 Task: Look for space in Fayetteville, United States from 10th July, 2023 to 15th July, 2023 for 7 adults in price range Rs.10000 to Rs.15000. Place can be entire place or shared room with 4 bedrooms having 7 beds and 4 bathrooms. Property type can be house, flat, guest house. Amenities needed are: wifi, TV, free parkinig on premises, gym, breakfast. Booking option can be shelf check-in. Required host language is English.
Action: Mouse moved to (415, 105)
Screenshot: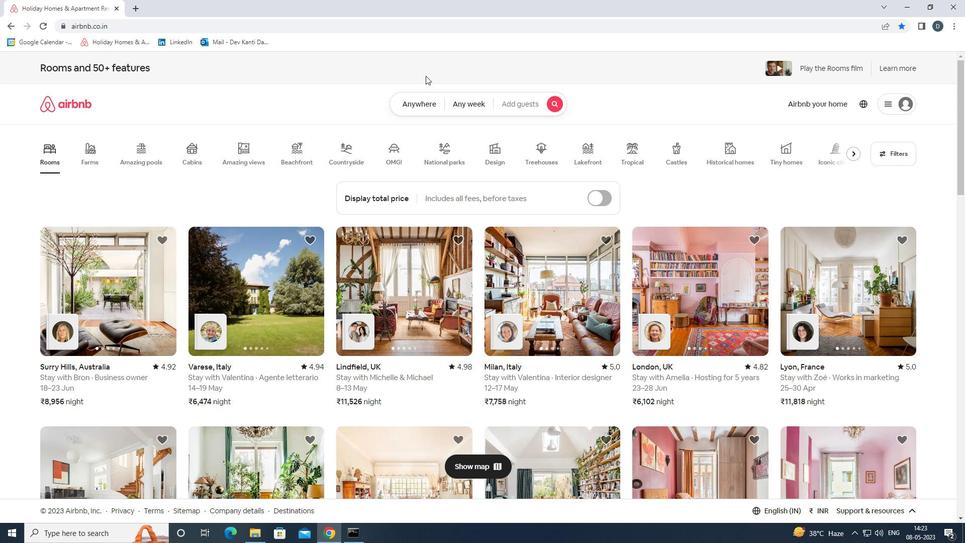 
Action: Mouse pressed left at (415, 105)
Screenshot: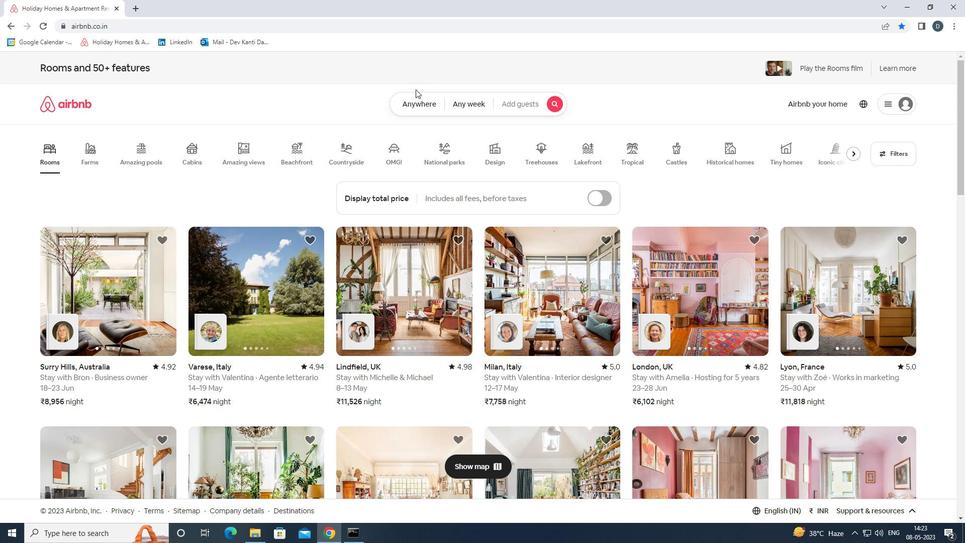 
Action: Mouse moved to (386, 150)
Screenshot: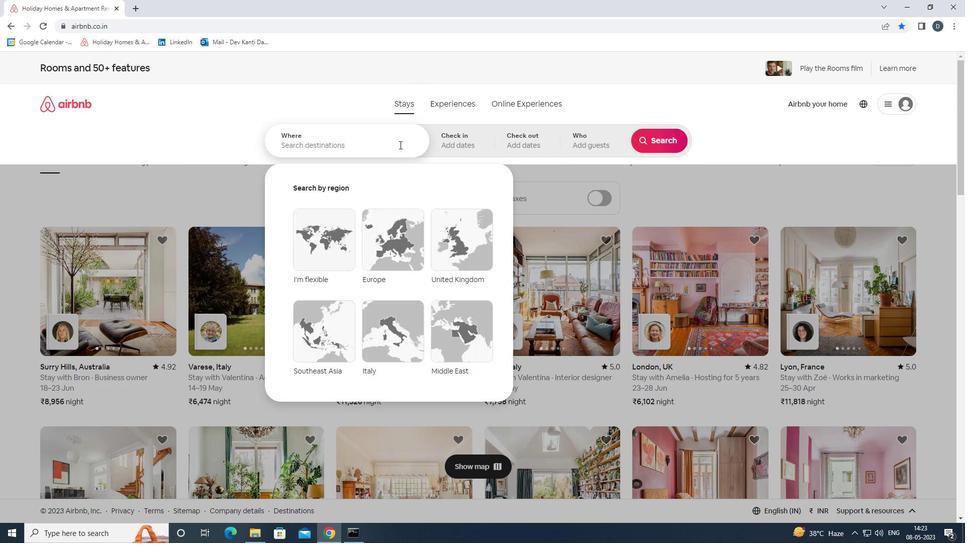
Action: Mouse pressed left at (386, 150)
Screenshot: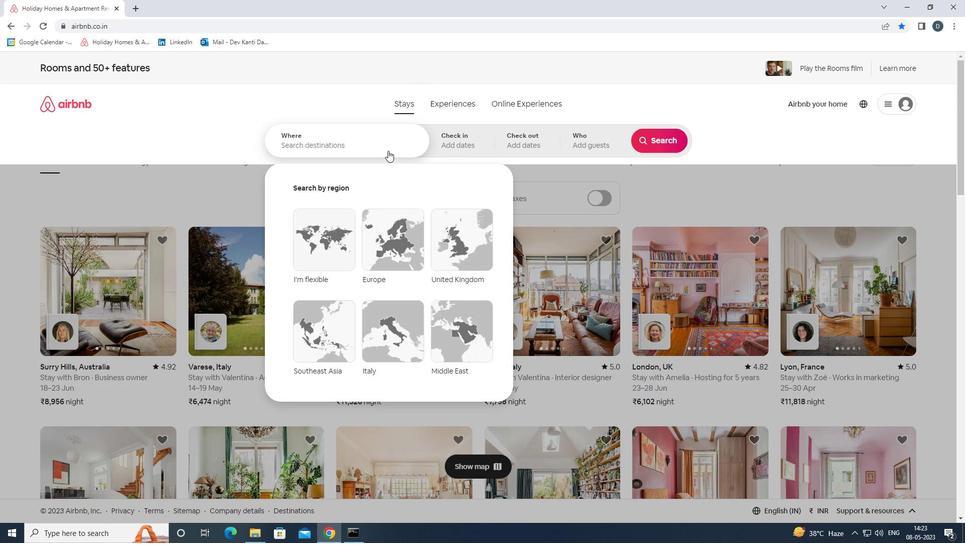 
Action: Mouse moved to (387, 144)
Screenshot: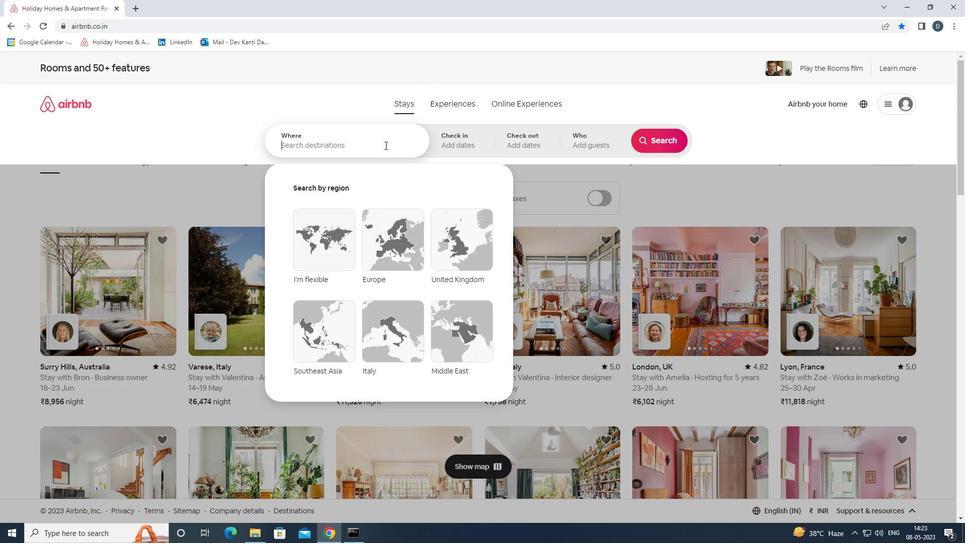 
Action: Key pressed <Key.shift><Key.shift><Key.shift><Key.shift>FAYETTEVILLE,<Key.shift>UNITED<Key.space><Key.shift>STATES<Key.enter>
Screenshot: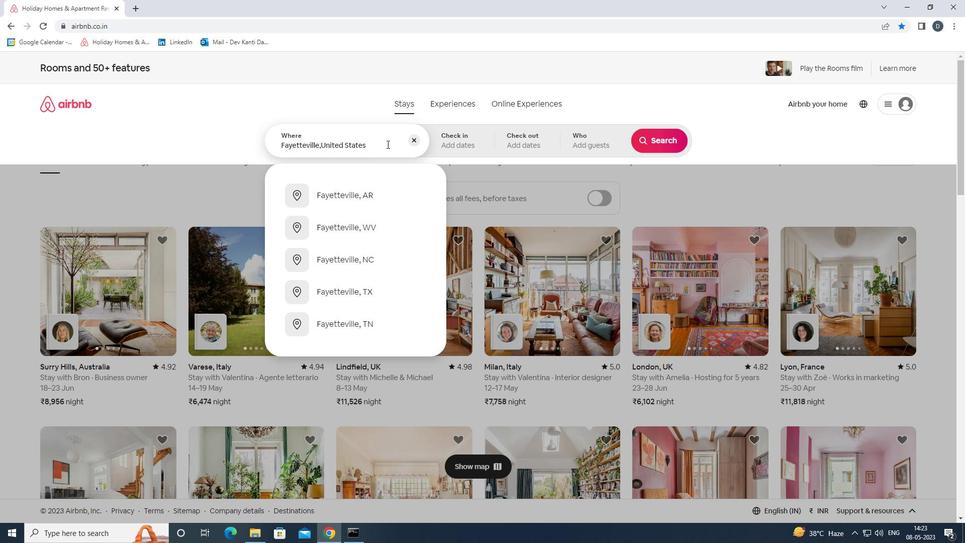 
Action: Mouse moved to (660, 220)
Screenshot: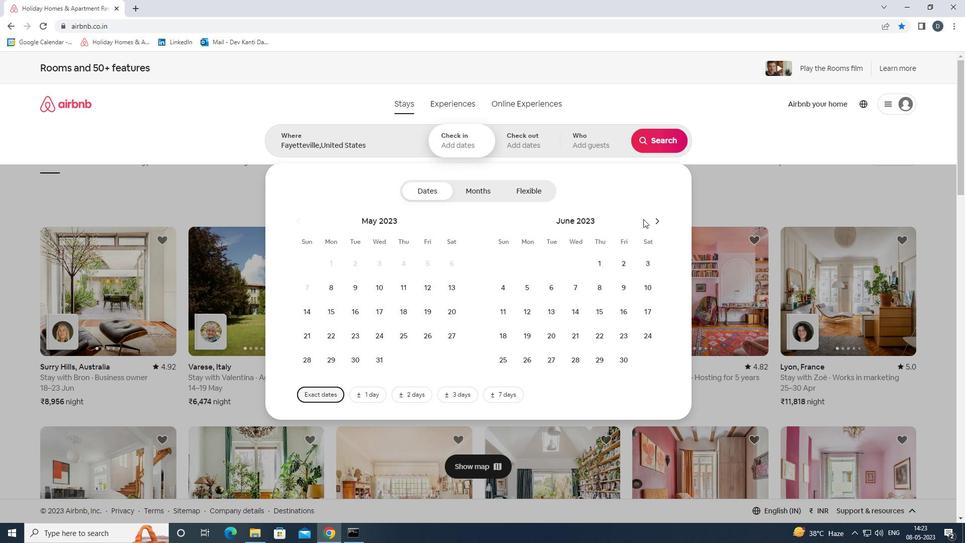
Action: Mouse pressed left at (660, 220)
Screenshot: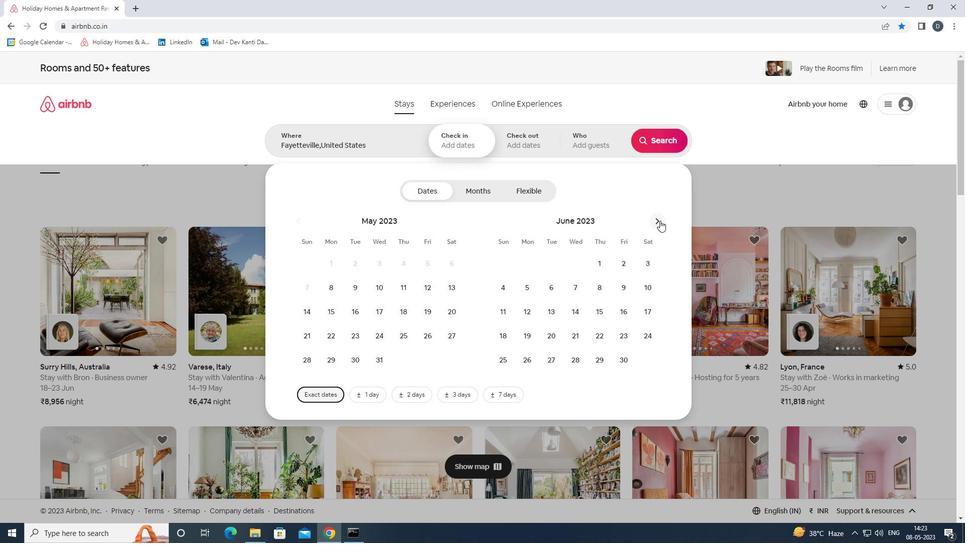 
Action: Mouse moved to (529, 313)
Screenshot: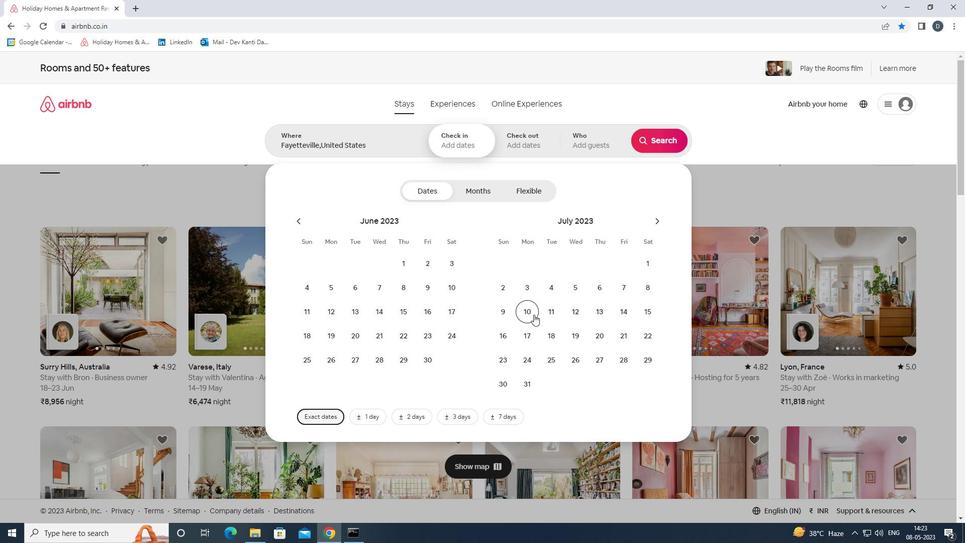 
Action: Mouse pressed left at (529, 313)
Screenshot: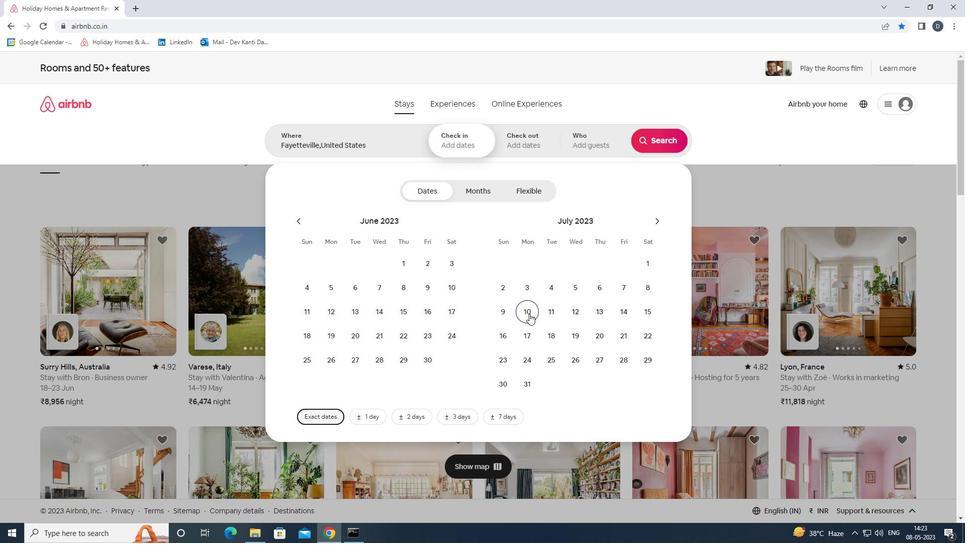 
Action: Mouse moved to (650, 308)
Screenshot: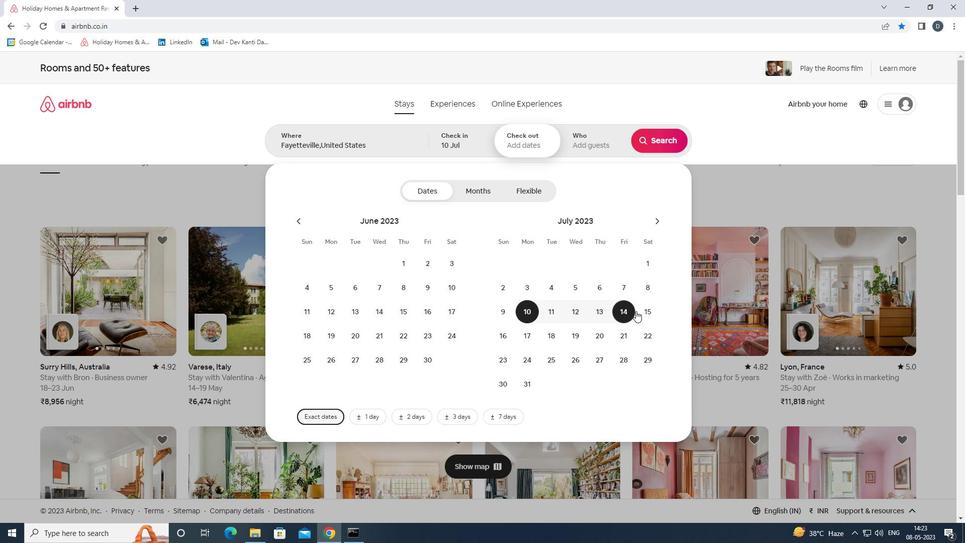 
Action: Mouse pressed left at (650, 308)
Screenshot: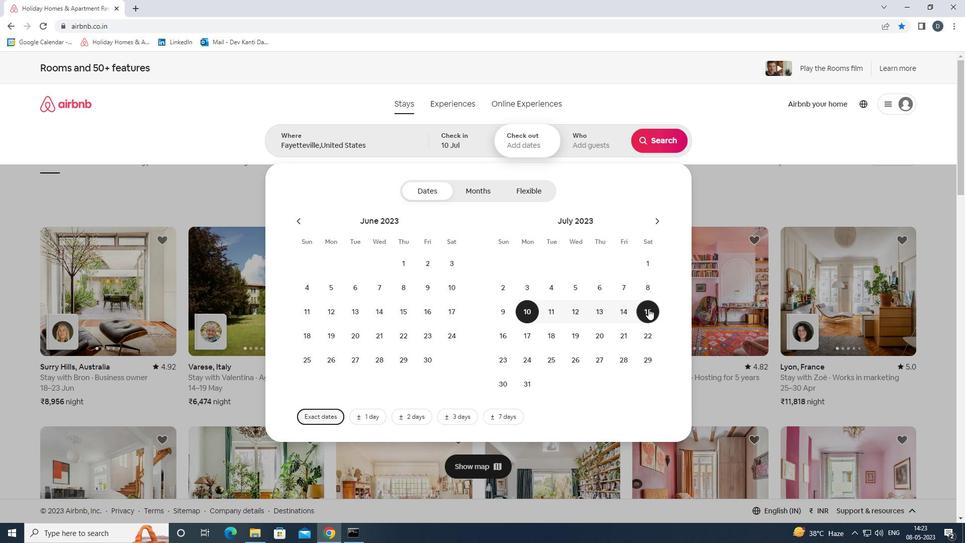 
Action: Mouse moved to (593, 143)
Screenshot: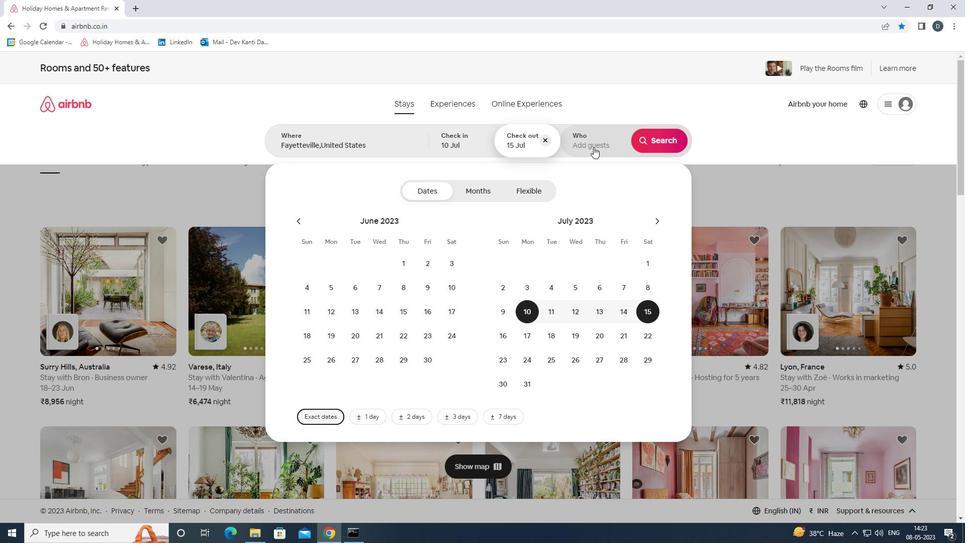 
Action: Mouse pressed left at (593, 143)
Screenshot: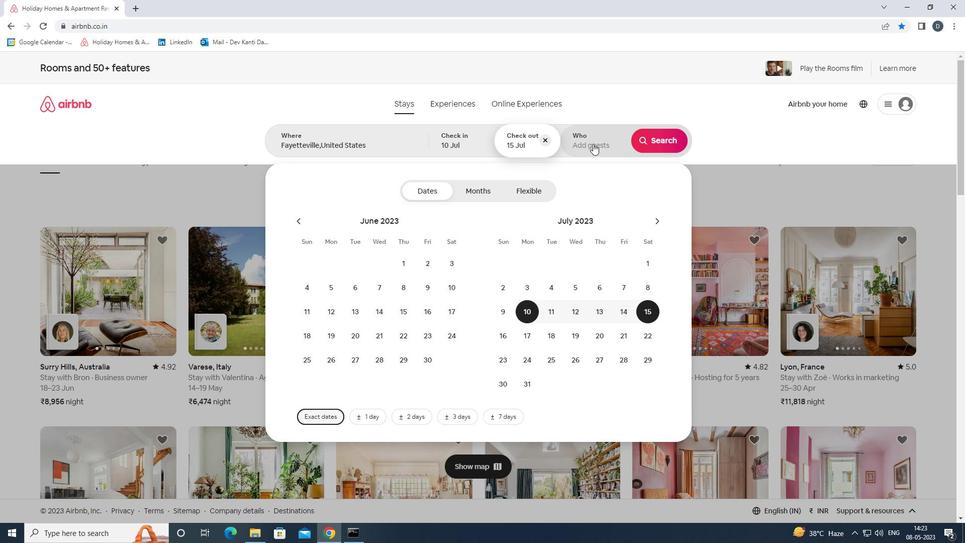 
Action: Mouse moved to (662, 191)
Screenshot: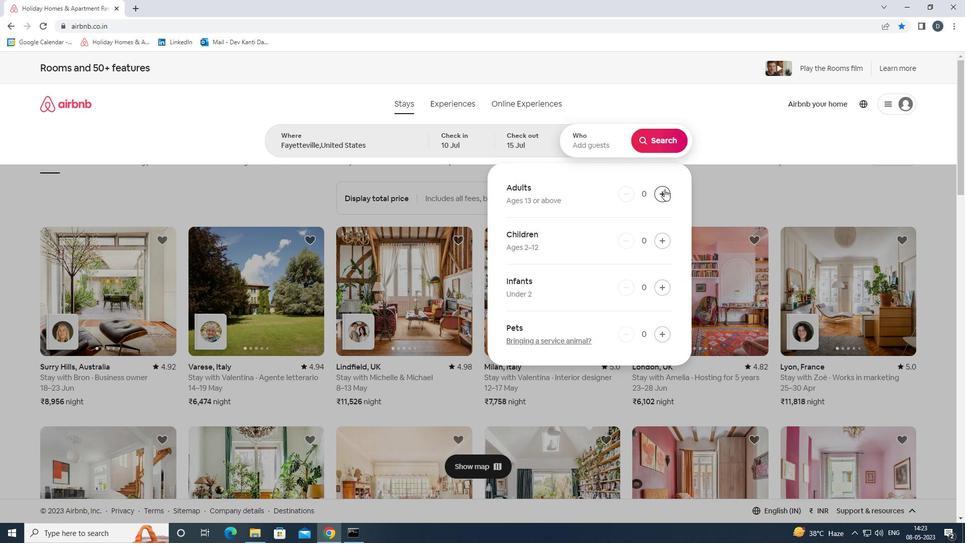 
Action: Mouse pressed left at (662, 191)
Screenshot: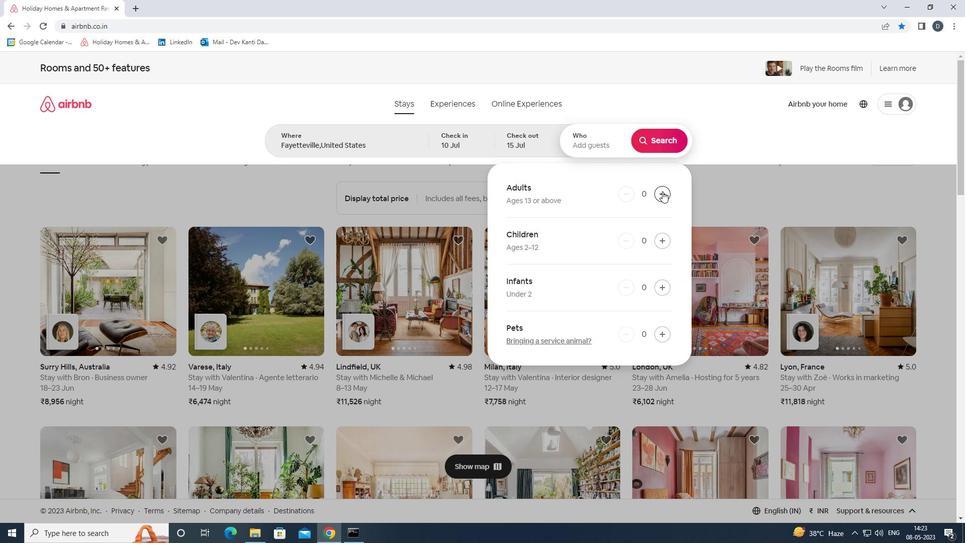 
Action: Mouse pressed left at (662, 191)
Screenshot: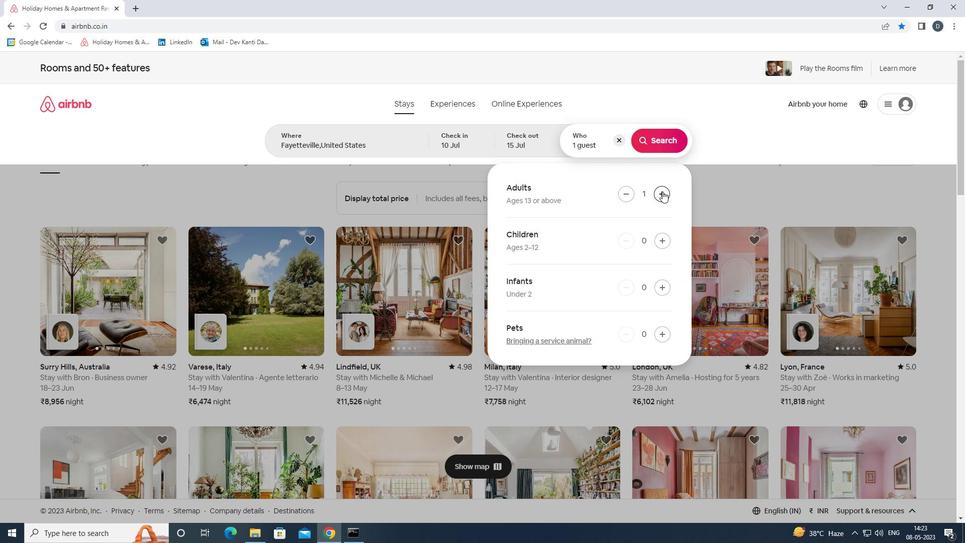
Action: Mouse pressed left at (662, 191)
Screenshot: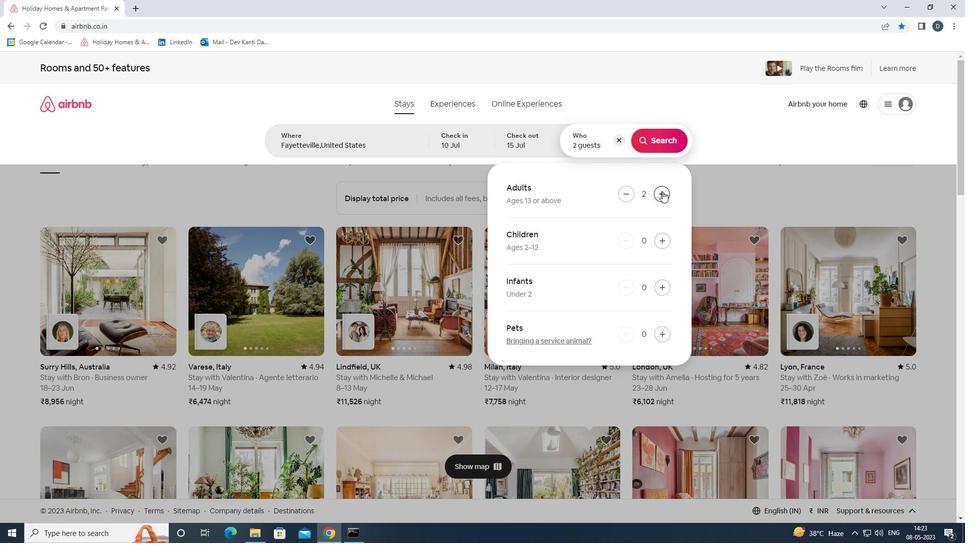 
Action: Mouse pressed left at (662, 191)
Screenshot: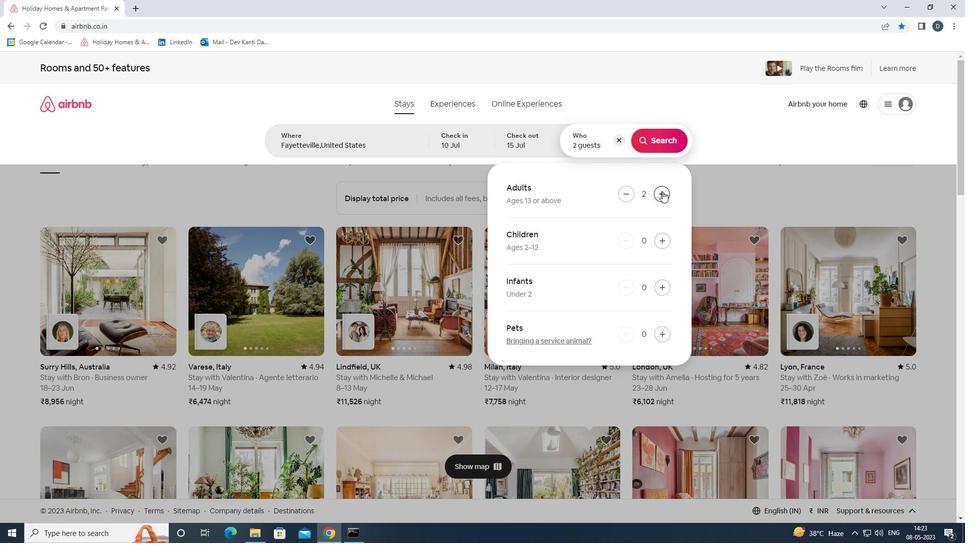 
Action: Mouse pressed left at (662, 191)
Screenshot: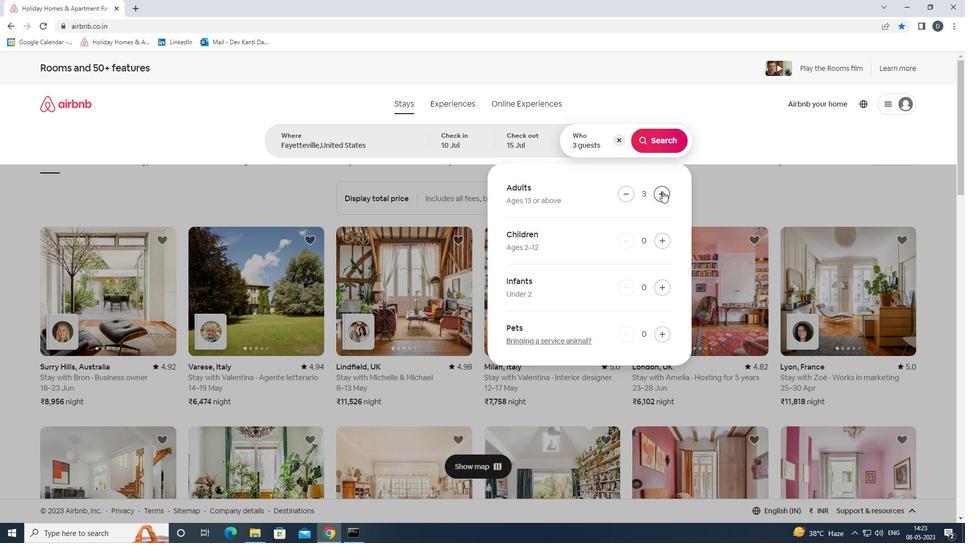 
Action: Mouse pressed left at (662, 191)
Screenshot: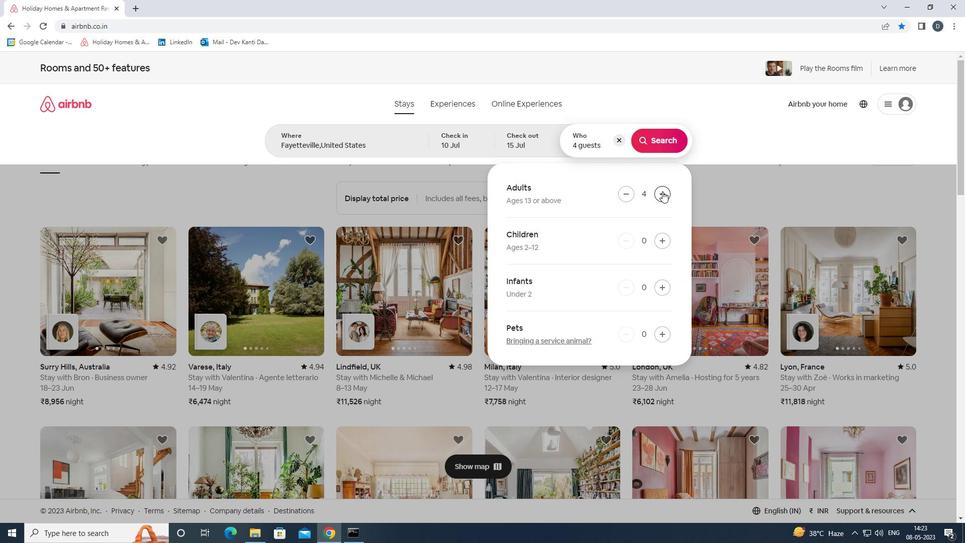 
Action: Mouse pressed left at (662, 191)
Screenshot: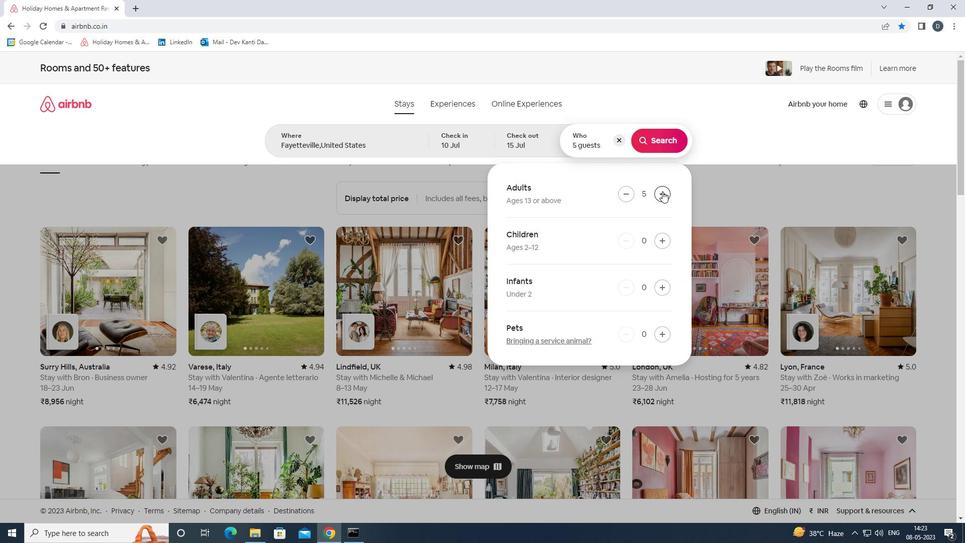 
Action: Mouse moved to (662, 133)
Screenshot: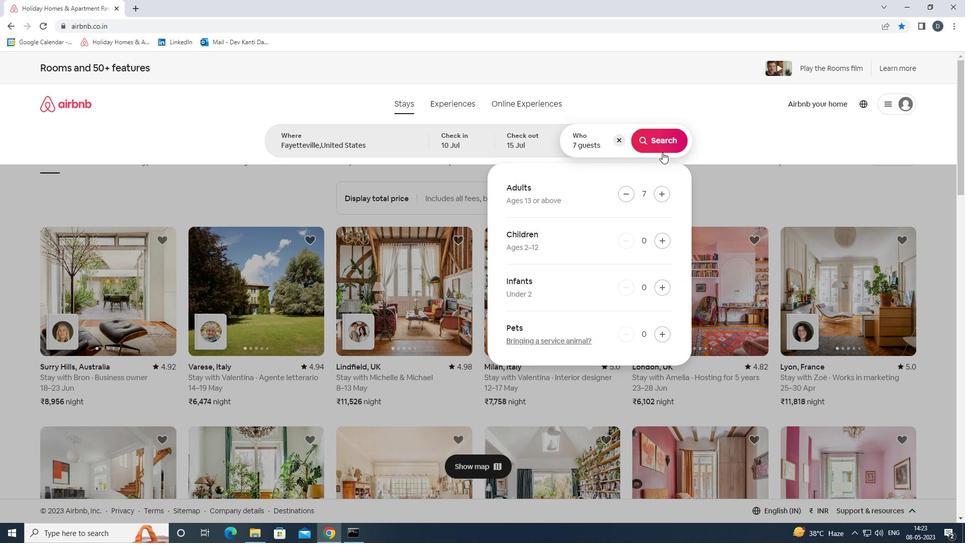 
Action: Mouse pressed left at (662, 133)
Screenshot: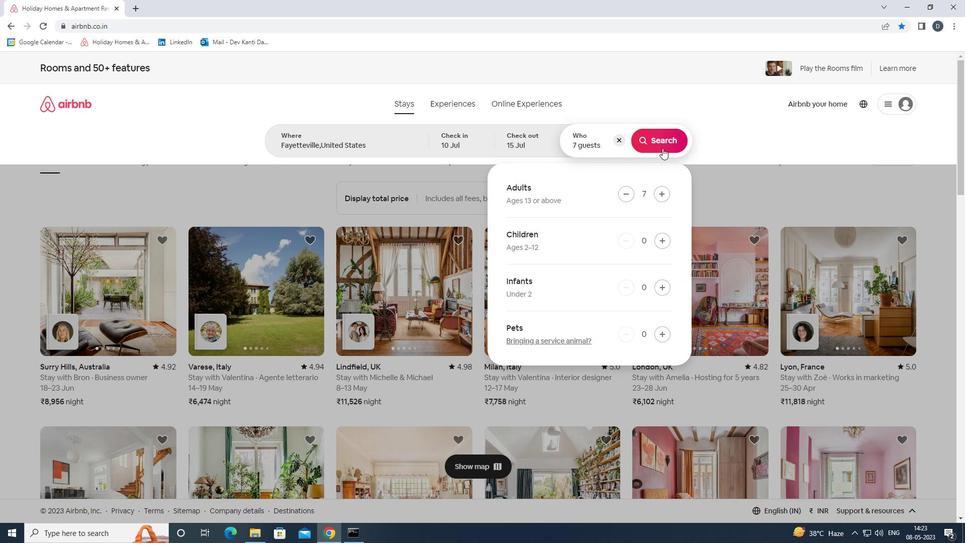 
Action: Mouse moved to (935, 107)
Screenshot: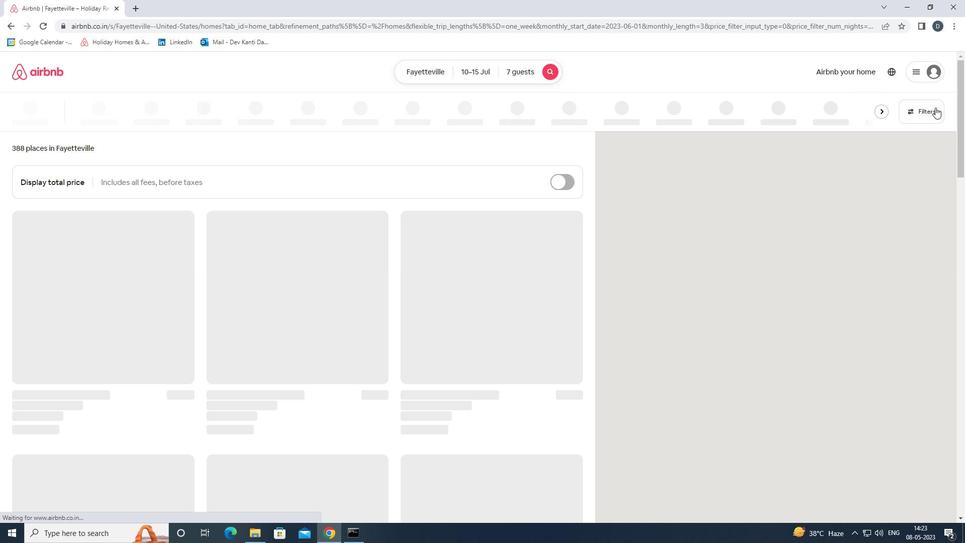 
Action: Mouse pressed left at (935, 107)
Screenshot: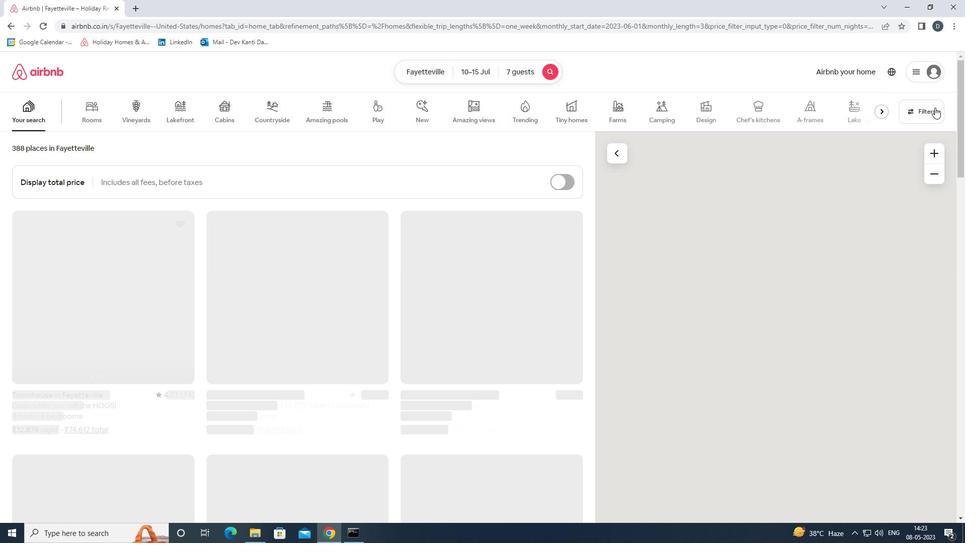 
Action: Mouse moved to (358, 359)
Screenshot: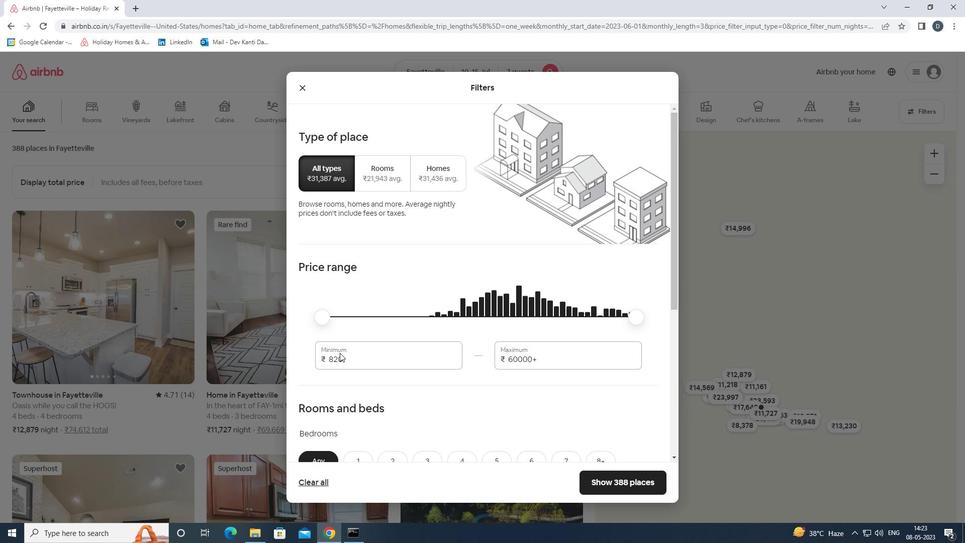 
Action: Mouse pressed left at (358, 359)
Screenshot: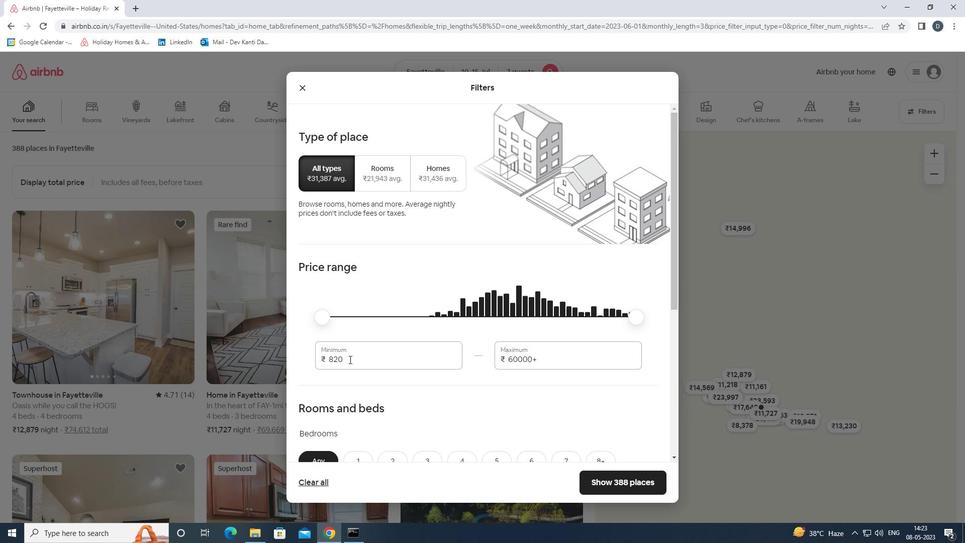 
Action: Mouse pressed left at (358, 359)
Screenshot: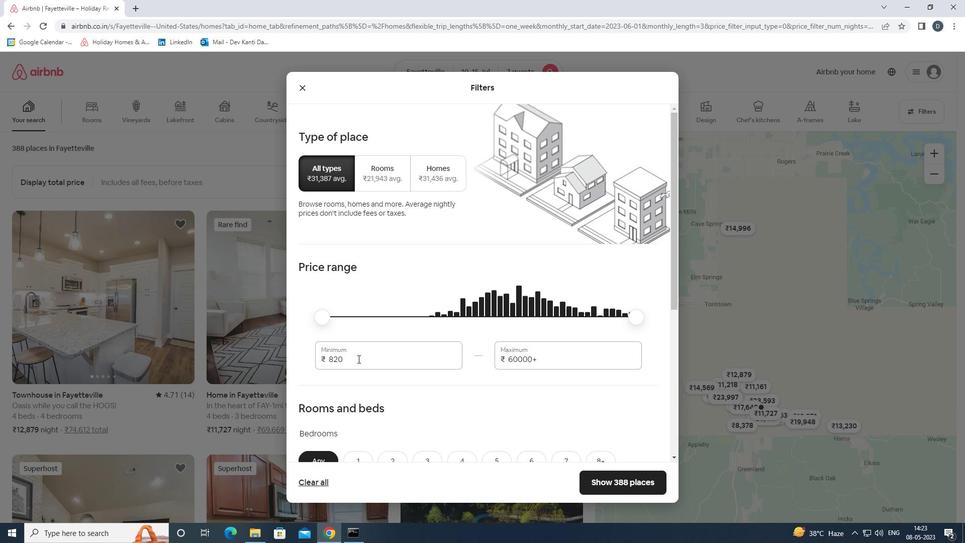 
Action: Mouse moved to (361, 358)
Screenshot: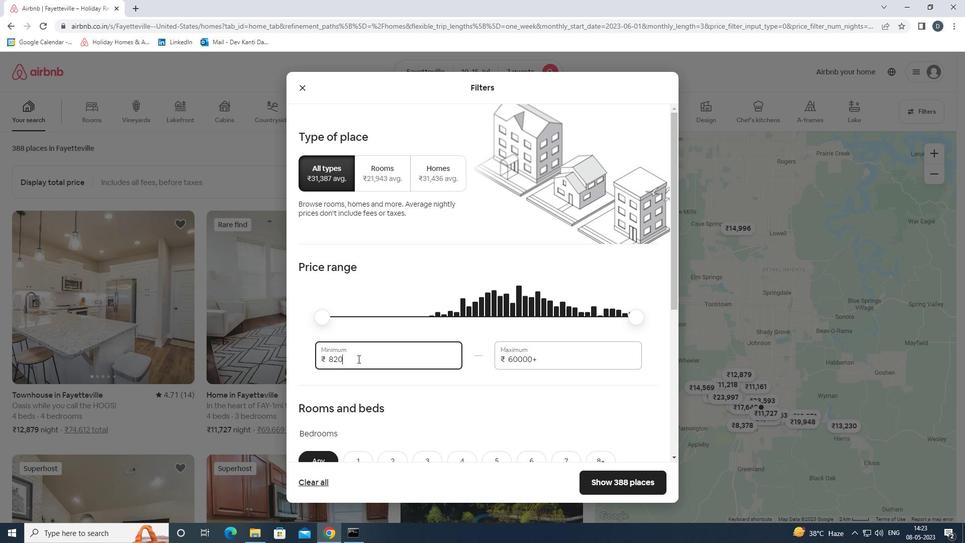 
Action: Key pressed 10000<Key.tab>15000
Screenshot: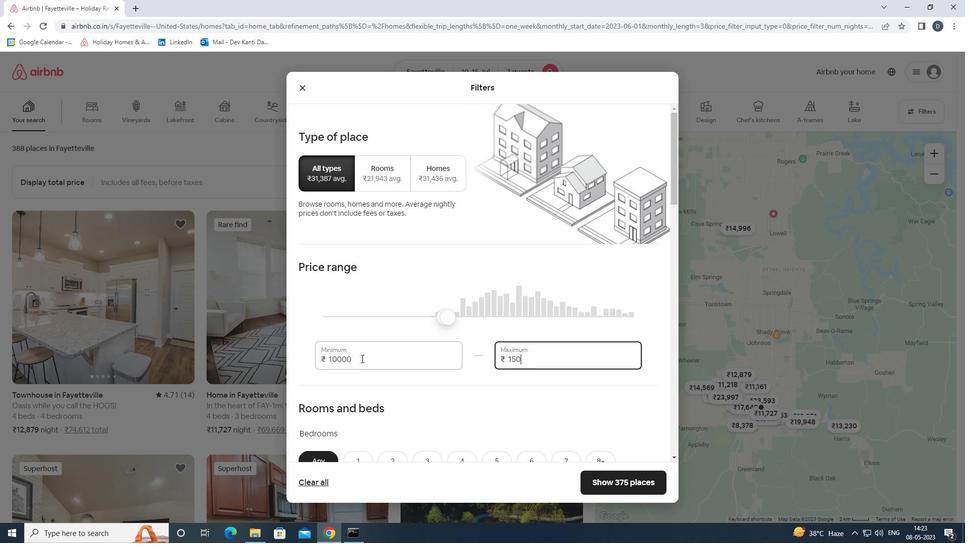 
Action: Mouse moved to (360, 355)
Screenshot: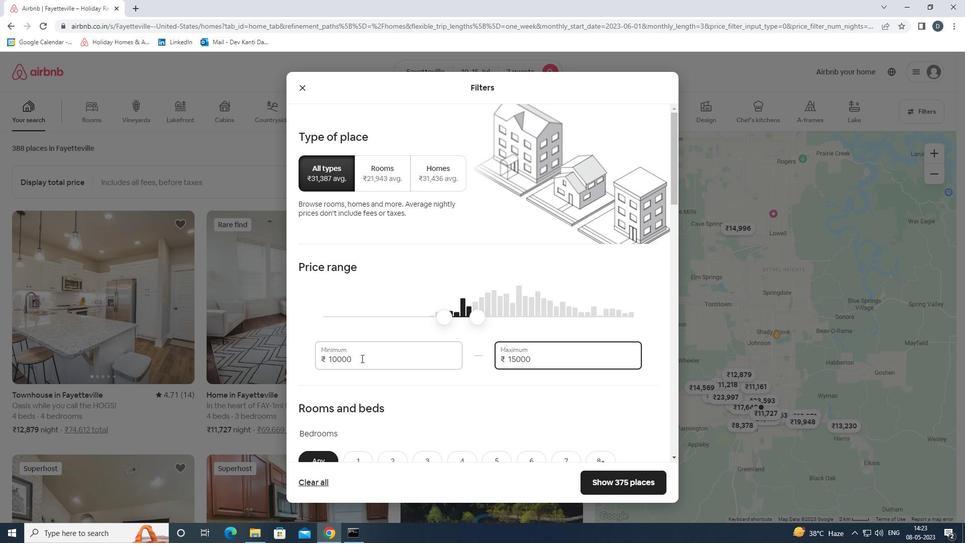 
Action: Mouse scrolled (360, 354) with delta (0, 0)
Screenshot: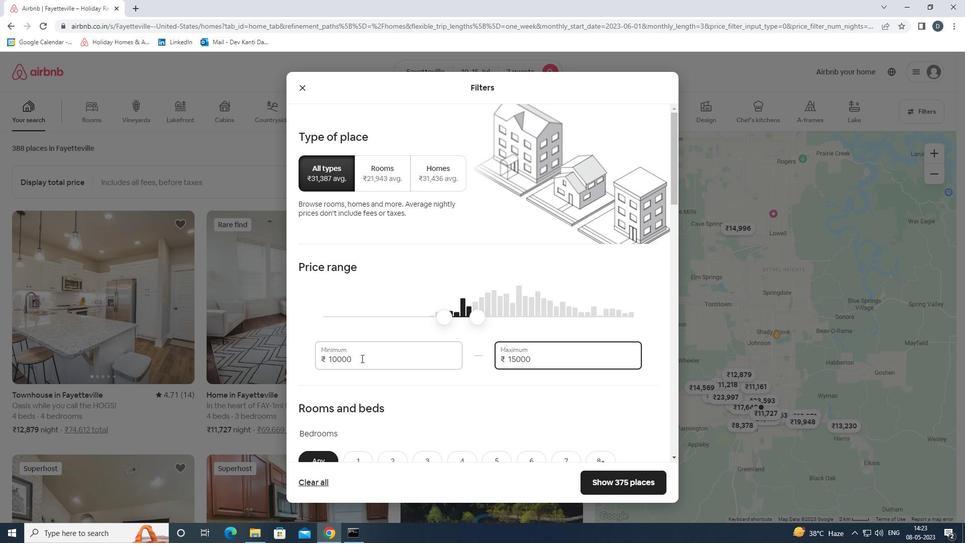 
Action: Mouse scrolled (360, 354) with delta (0, 0)
Screenshot: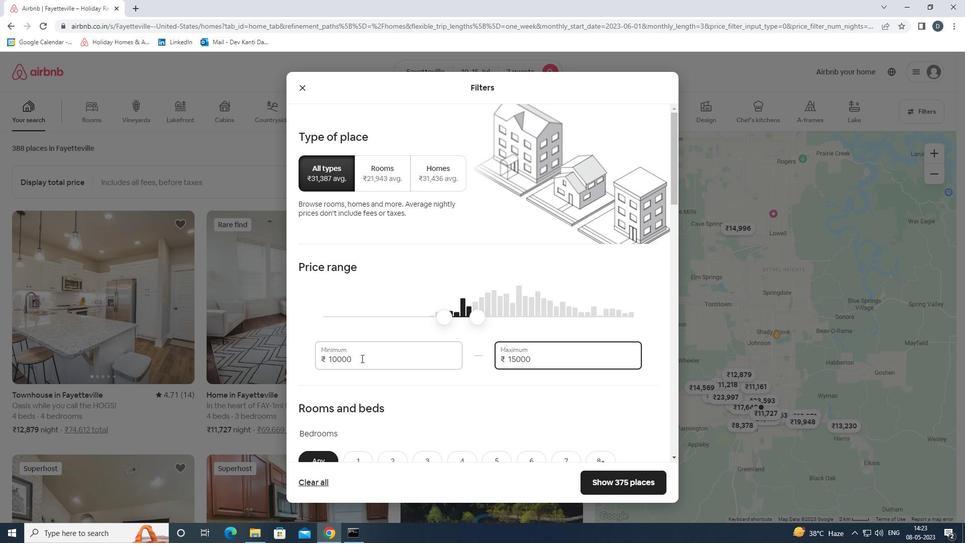 
Action: Mouse moved to (368, 342)
Screenshot: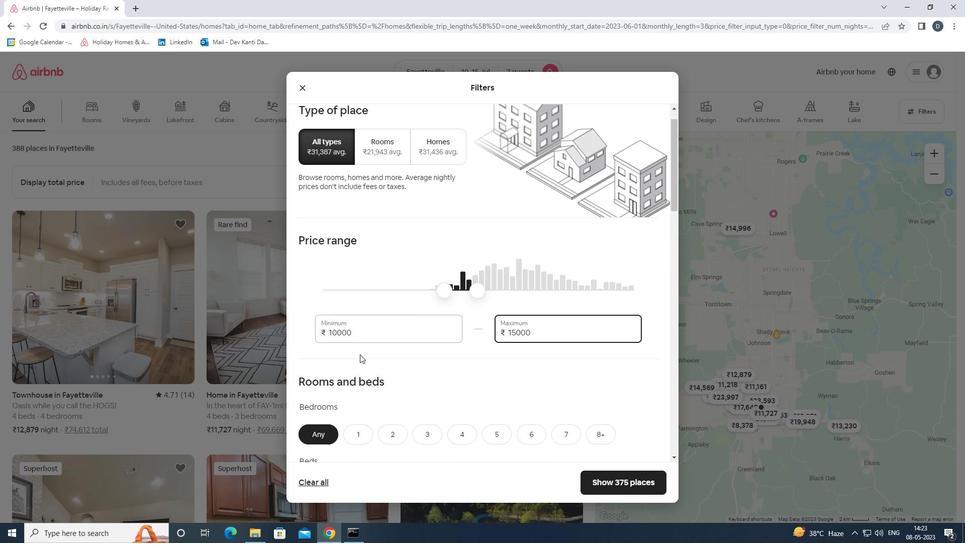
Action: Mouse scrolled (368, 341) with delta (0, 0)
Screenshot: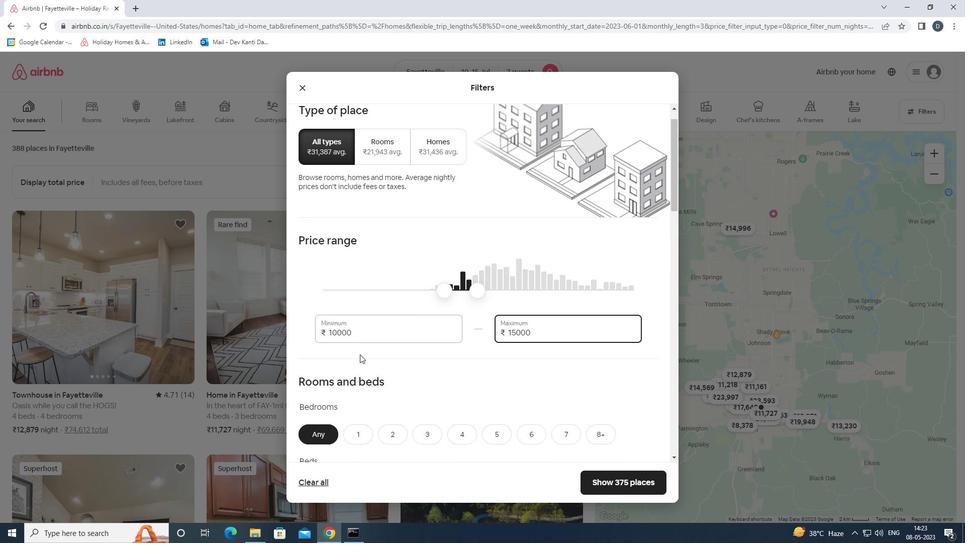 
Action: Mouse moved to (375, 335)
Screenshot: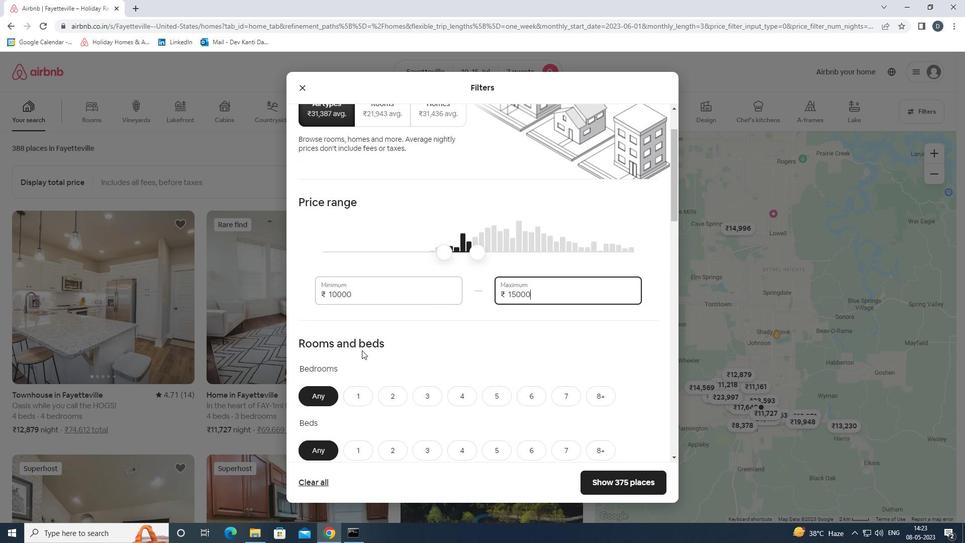 
Action: Mouse scrolled (375, 335) with delta (0, 0)
Screenshot: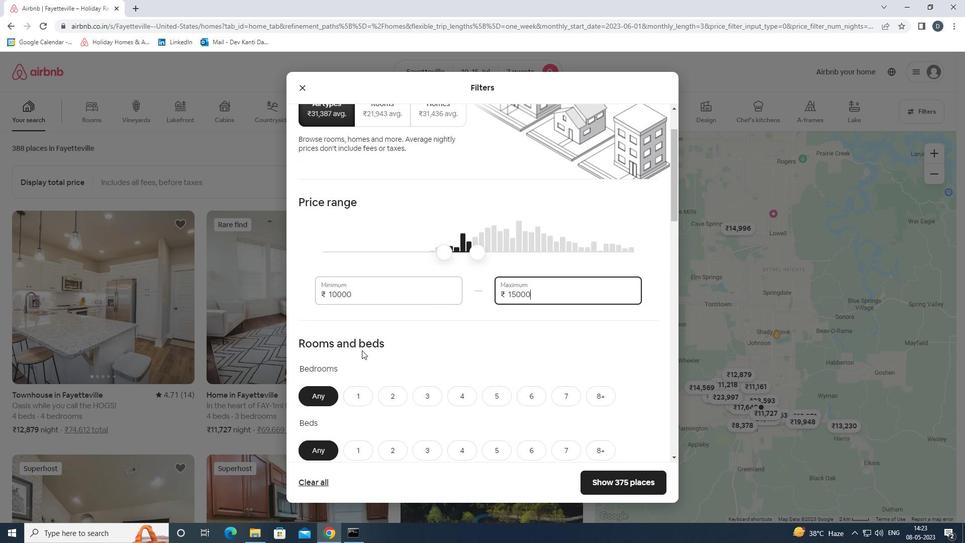 
Action: Mouse moved to (465, 262)
Screenshot: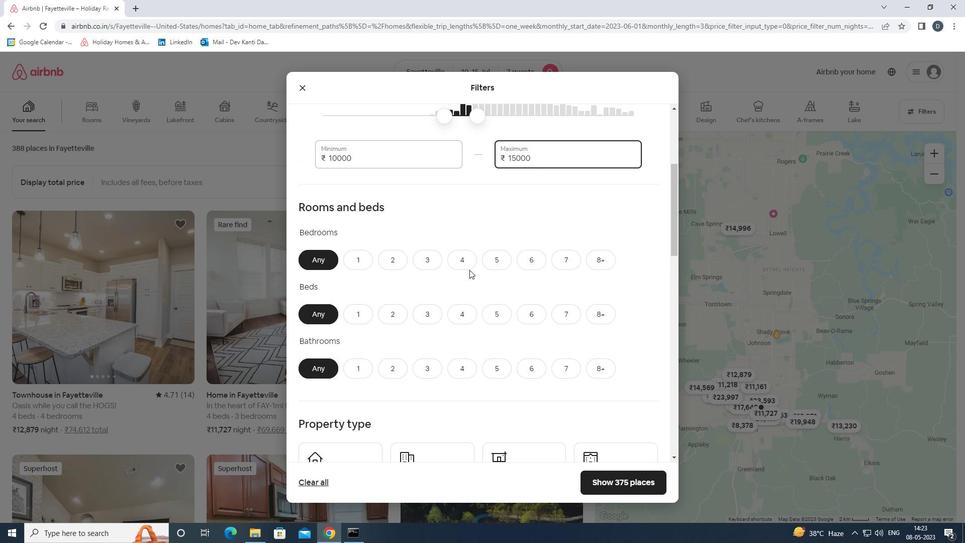 
Action: Mouse pressed left at (465, 262)
Screenshot: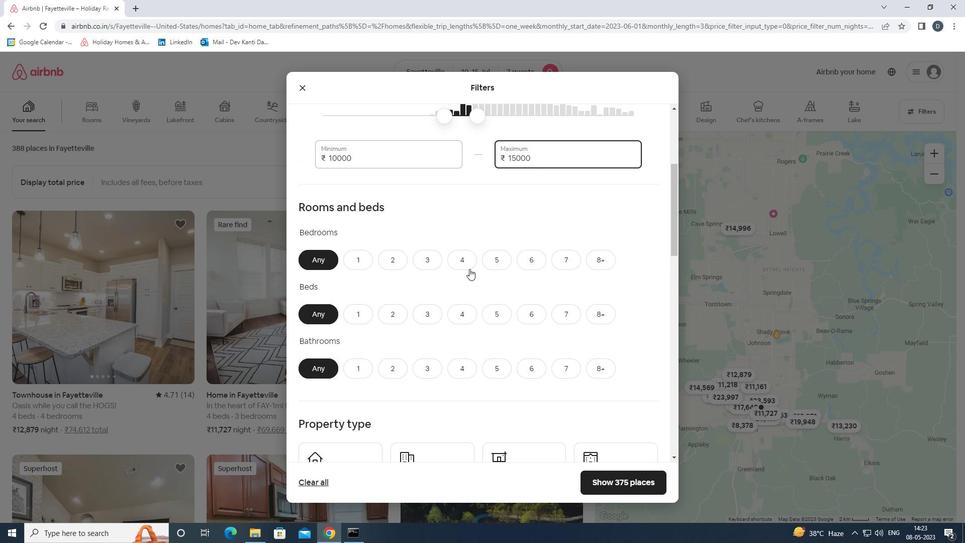 
Action: Mouse moved to (558, 308)
Screenshot: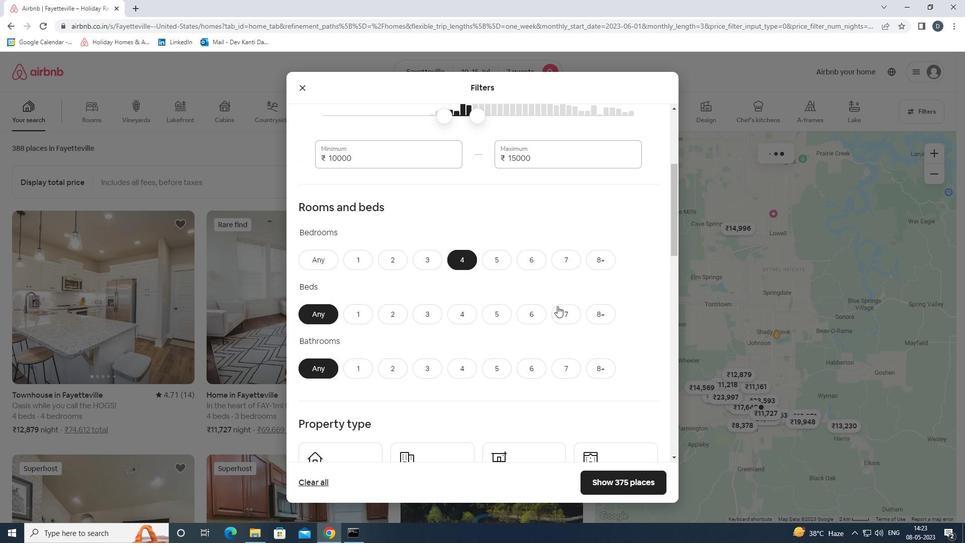 
Action: Mouse pressed left at (558, 308)
Screenshot: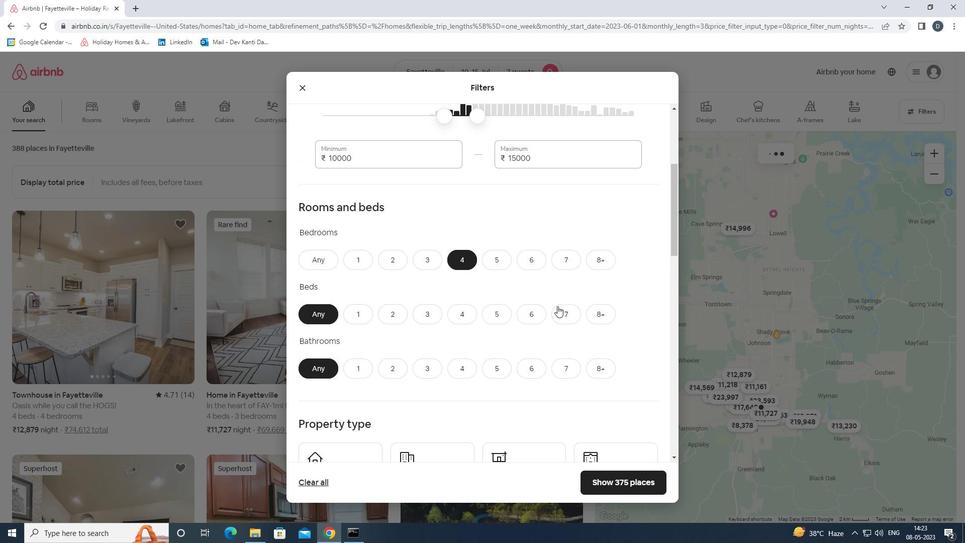 
Action: Mouse moved to (468, 361)
Screenshot: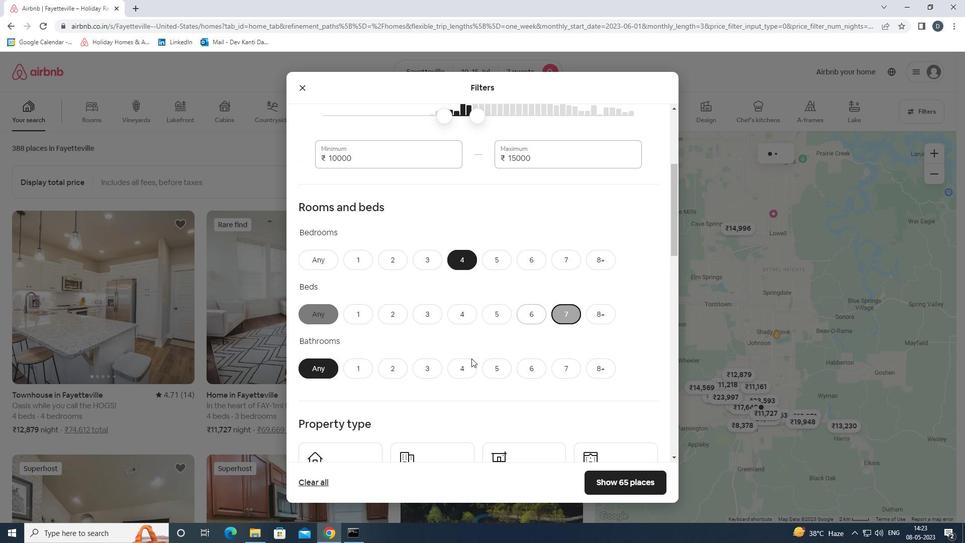 
Action: Mouse pressed left at (468, 361)
Screenshot: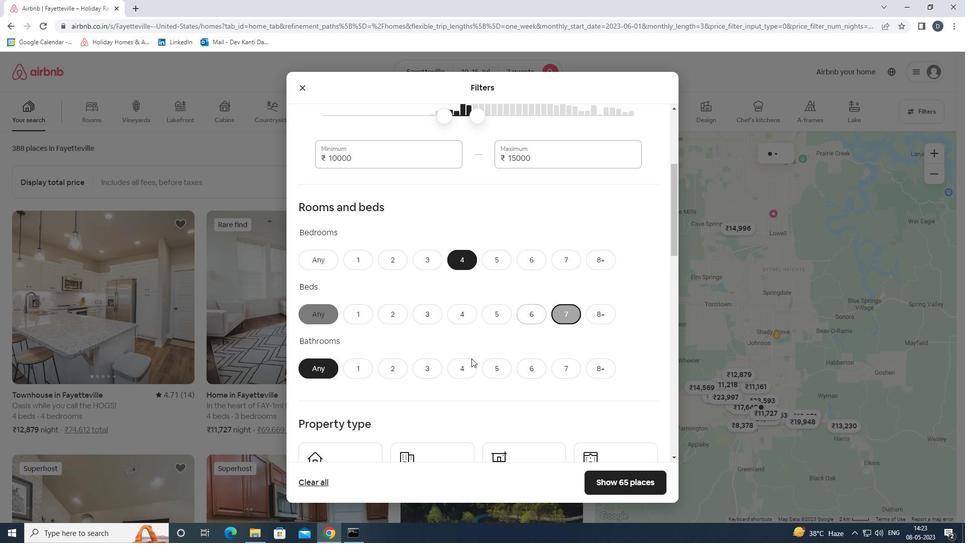 
Action: Mouse moved to (464, 361)
Screenshot: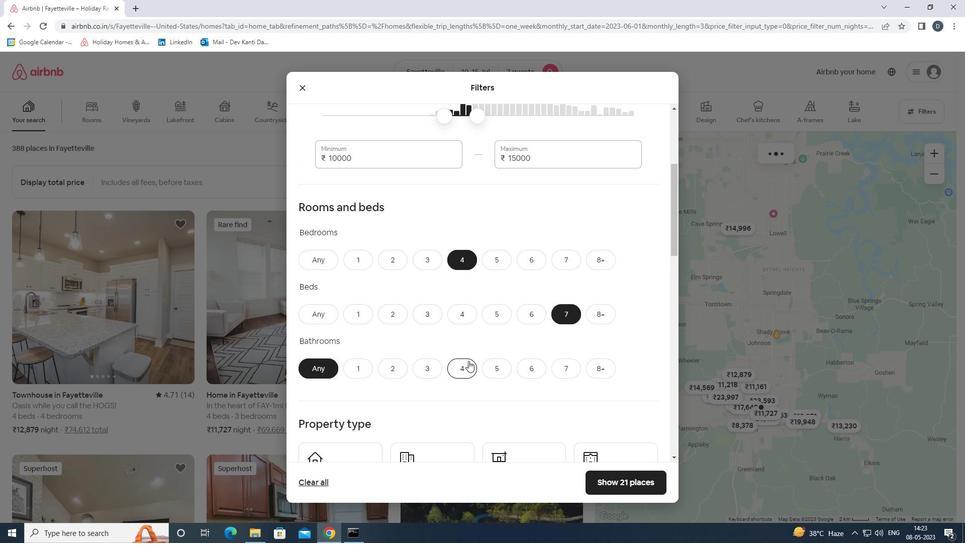 
Action: Mouse scrolled (464, 360) with delta (0, 0)
Screenshot: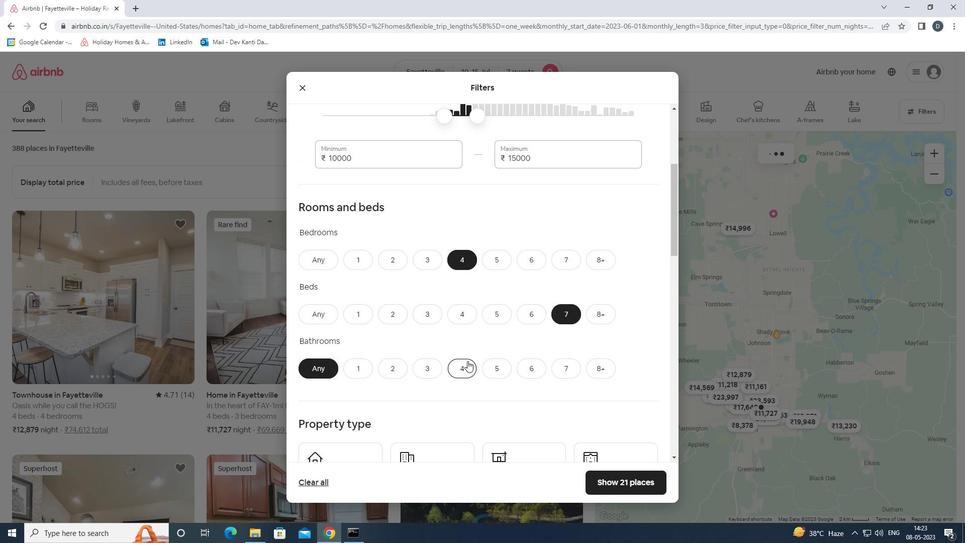
Action: Mouse scrolled (464, 360) with delta (0, 0)
Screenshot: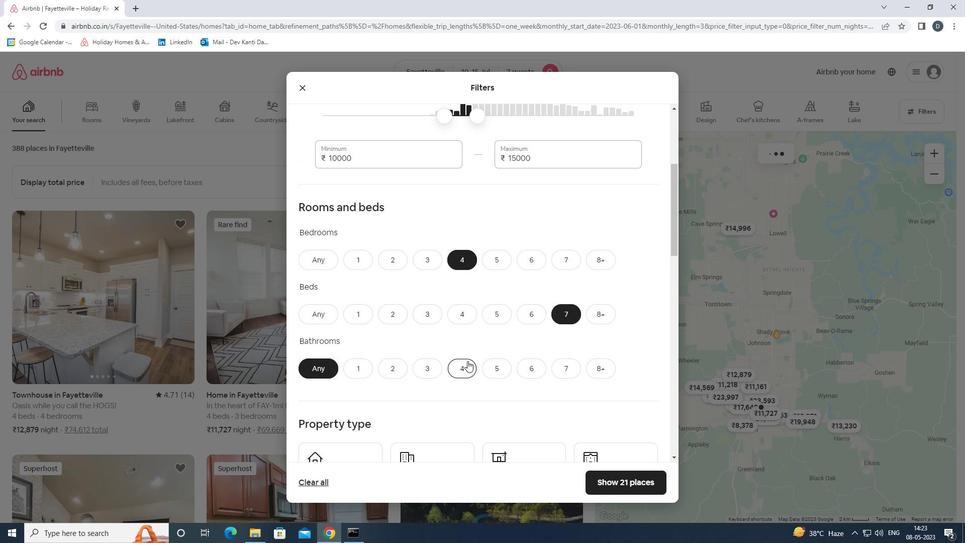 
Action: Mouse scrolled (464, 360) with delta (0, 0)
Screenshot: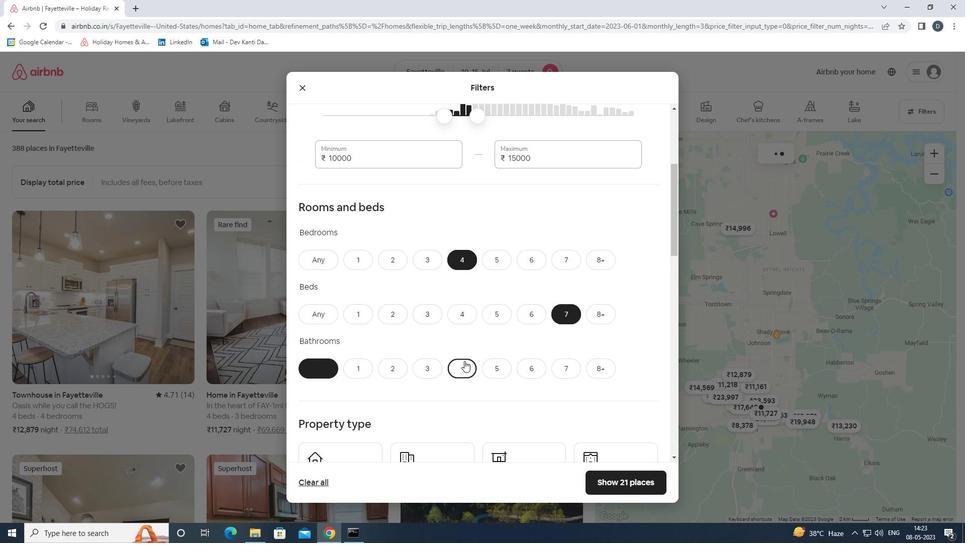 
Action: Mouse moved to (343, 326)
Screenshot: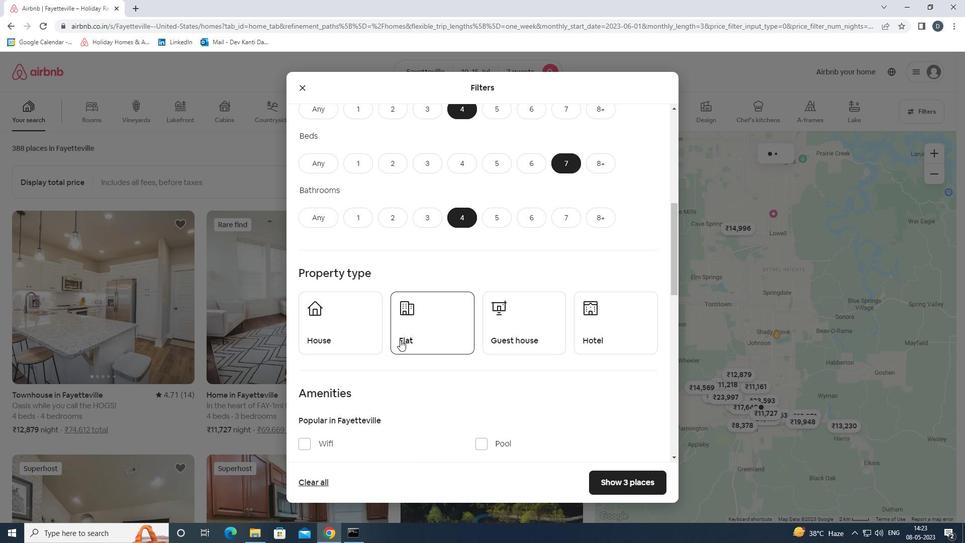 
Action: Mouse pressed left at (343, 326)
Screenshot: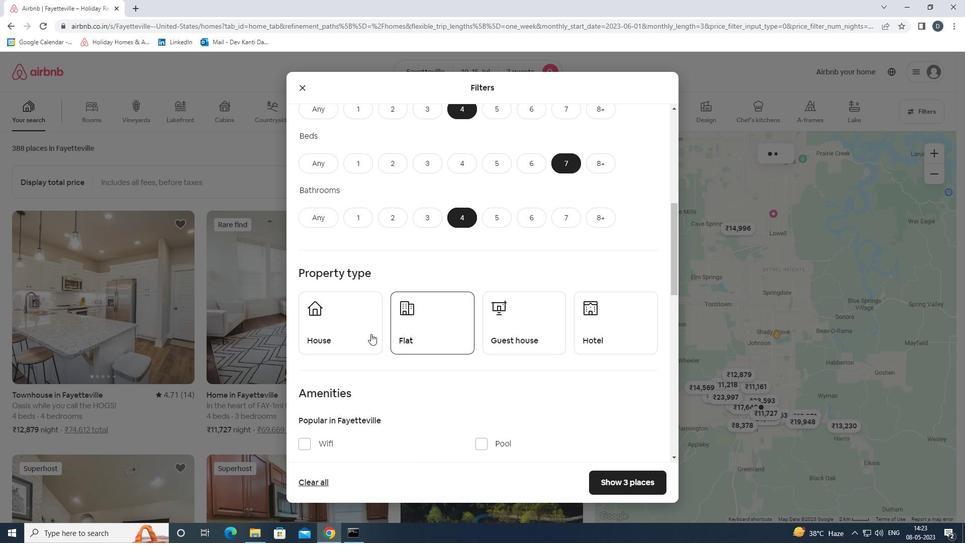 
Action: Mouse moved to (429, 325)
Screenshot: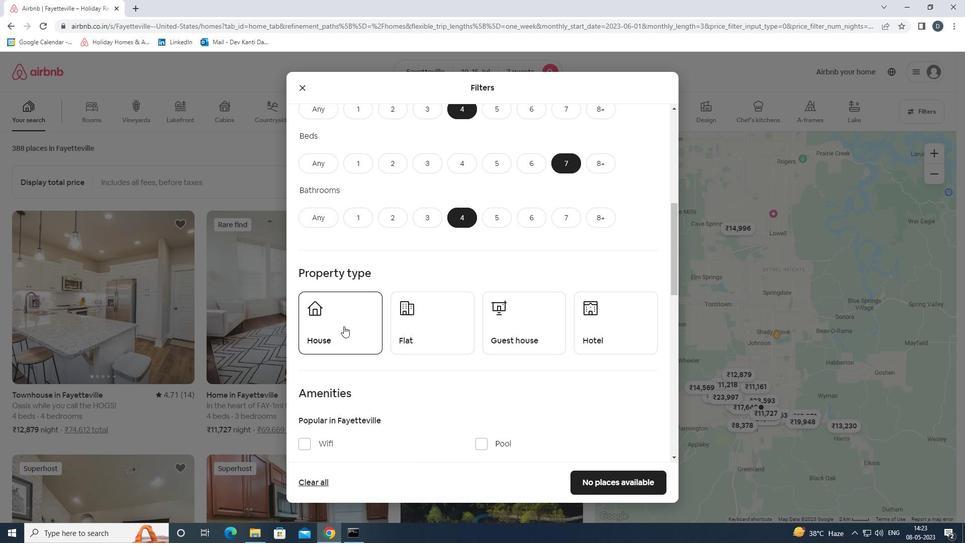 
Action: Mouse pressed left at (429, 325)
Screenshot: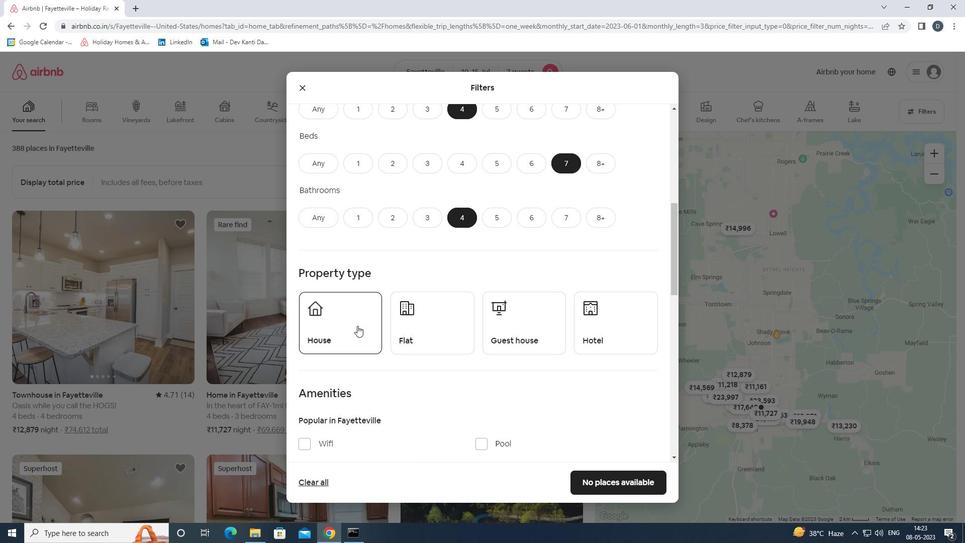 
Action: Mouse moved to (488, 324)
Screenshot: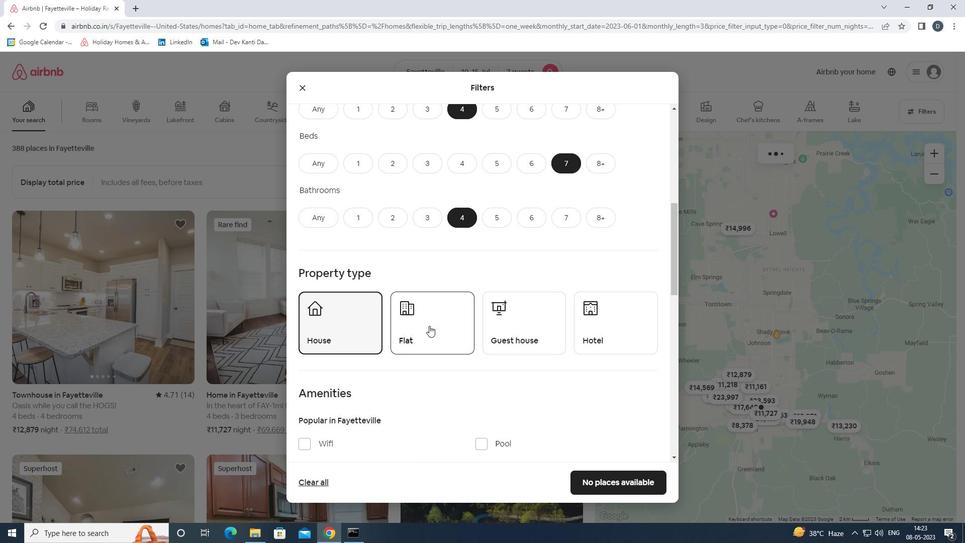 
Action: Mouse pressed left at (488, 324)
Screenshot: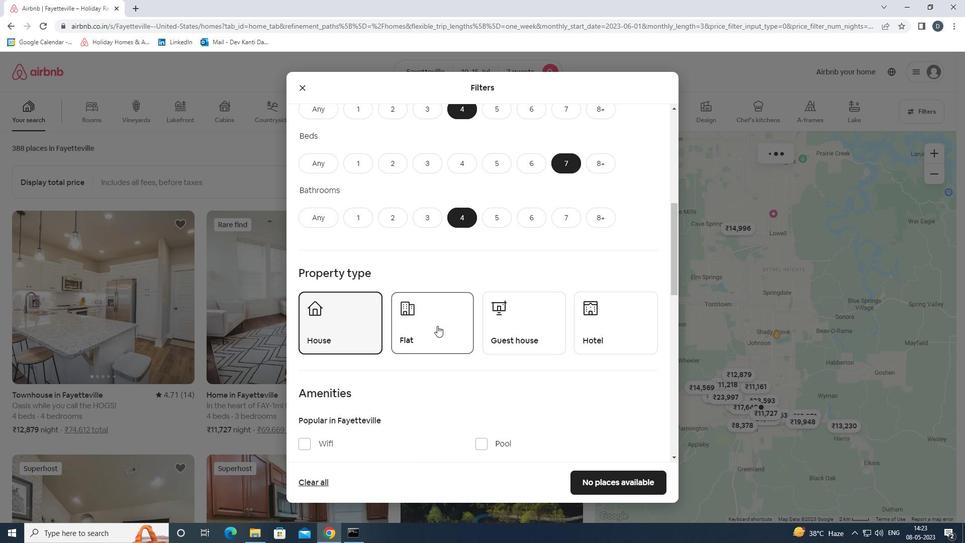 
Action: Mouse scrolled (488, 323) with delta (0, 0)
Screenshot: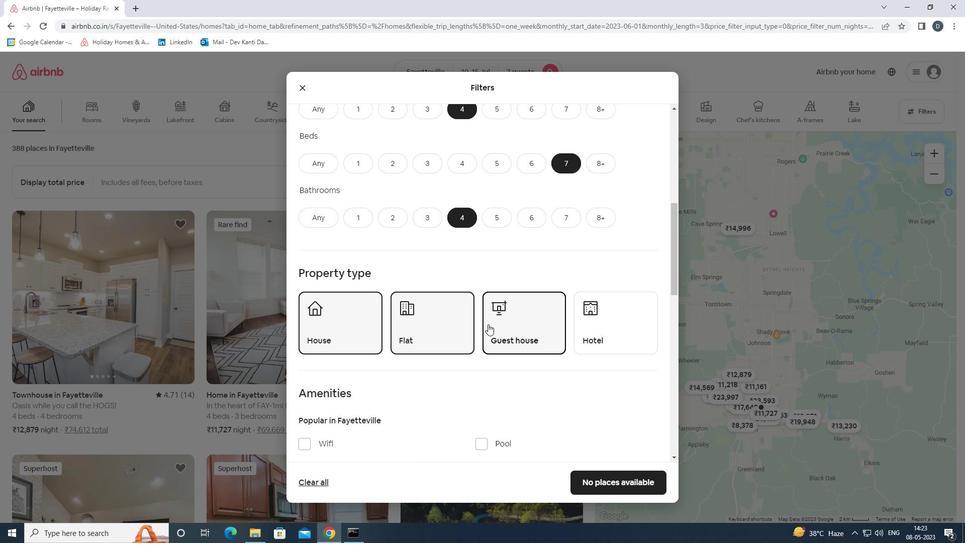 
Action: Mouse scrolled (488, 323) with delta (0, 0)
Screenshot: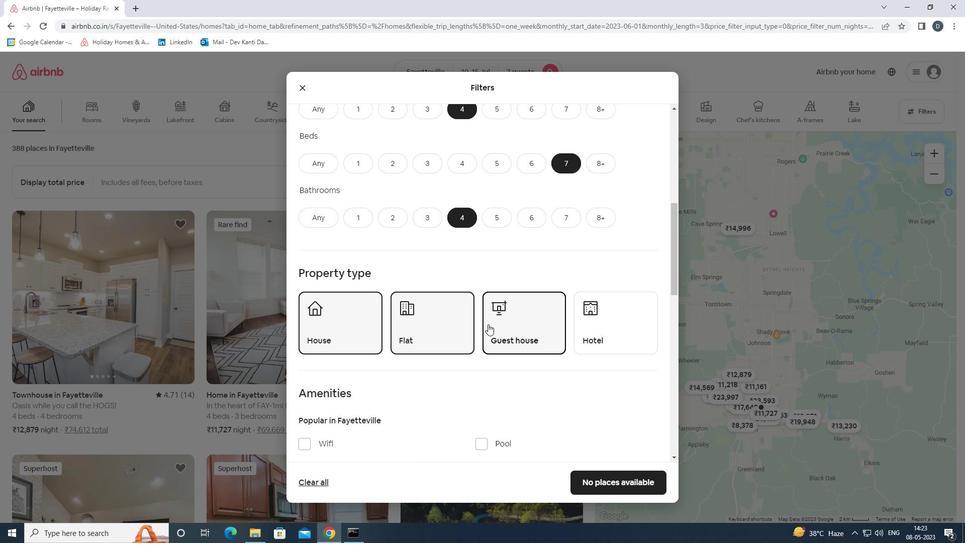 
Action: Mouse scrolled (488, 323) with delta (0, 0)
Screenshot: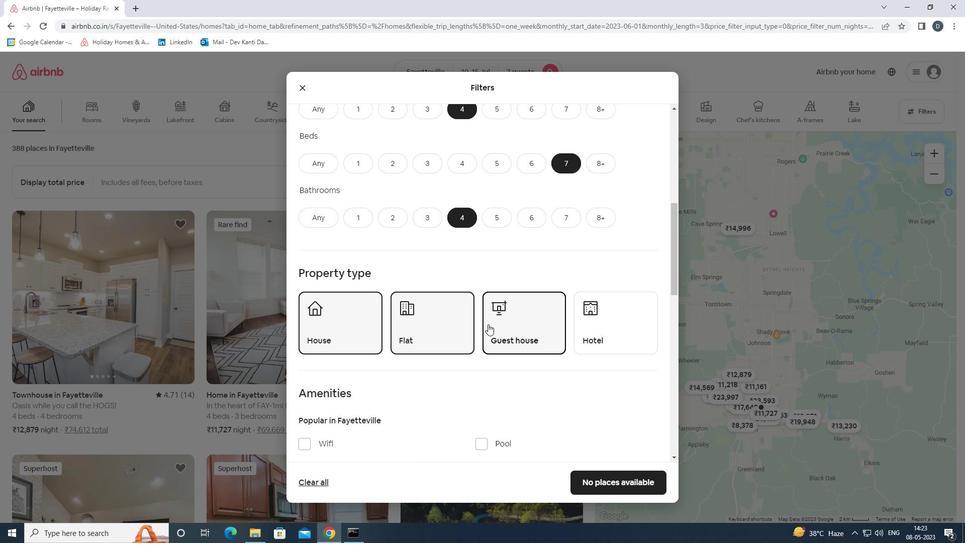 
Action: Mouse scrolled (488, 323) with delta (0, 0)
Screenshot: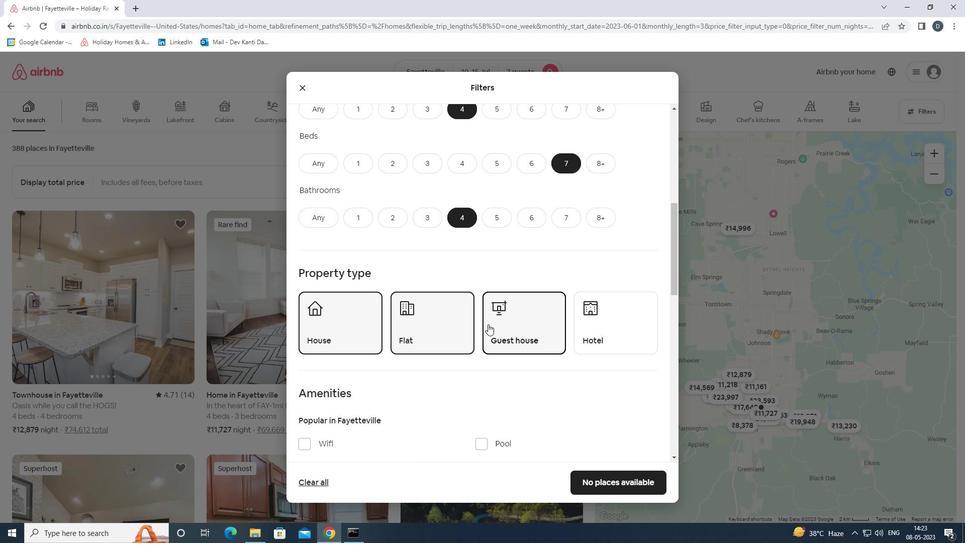 
Action: Mouse moved to (318, 240)
Screenshot: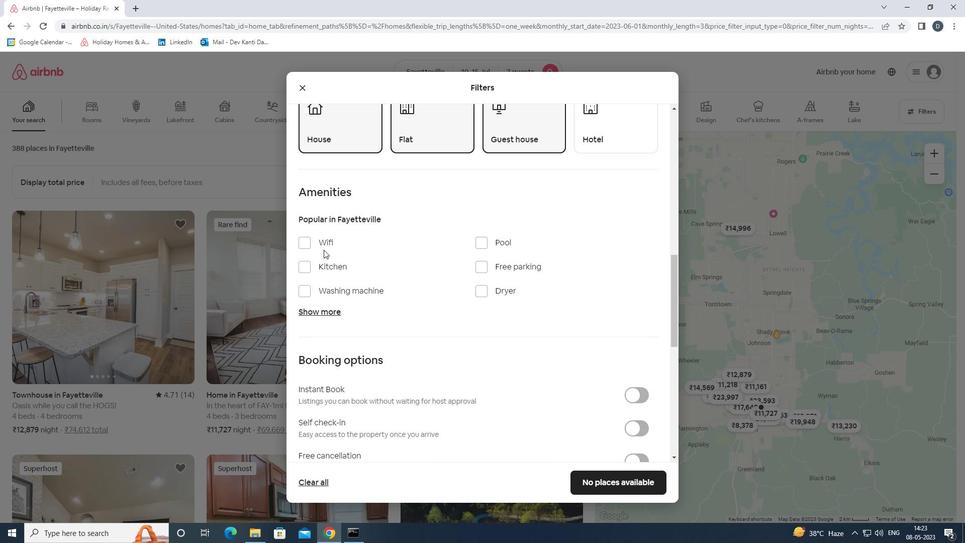 
Action: Mouse pressed left at (318, 240)
Screenshot: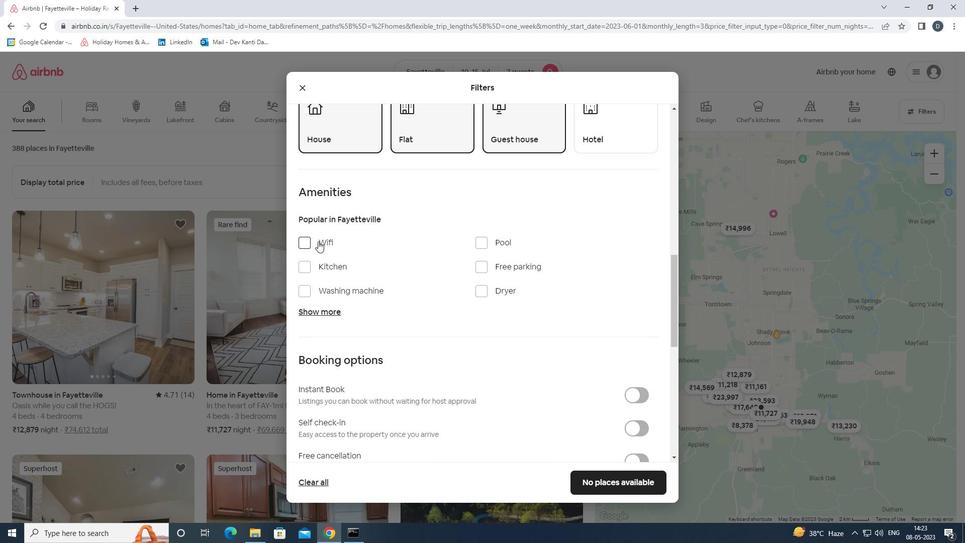 
Action: Mouse moved to (516, 268)
Screenshot: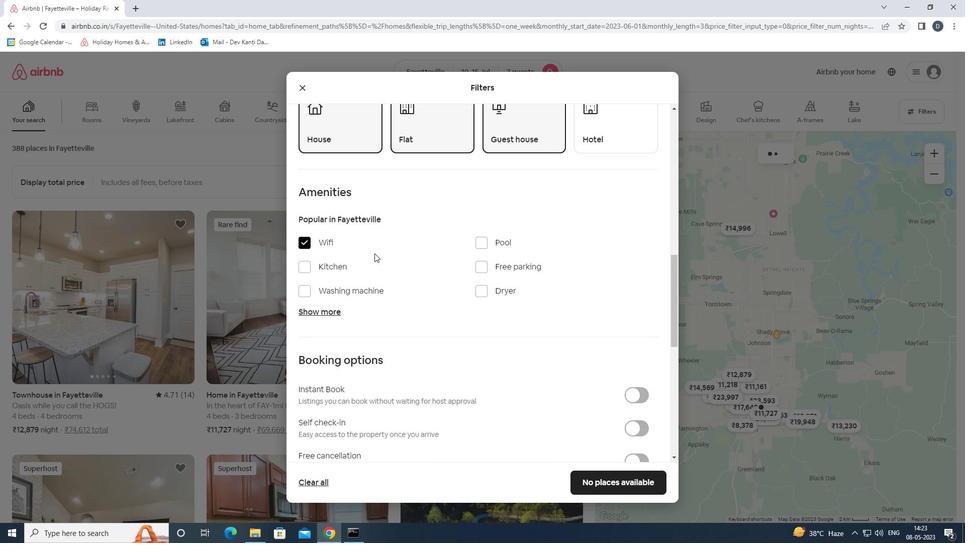 
Action: Mouse pressed left at (516, 268)
Screenshot: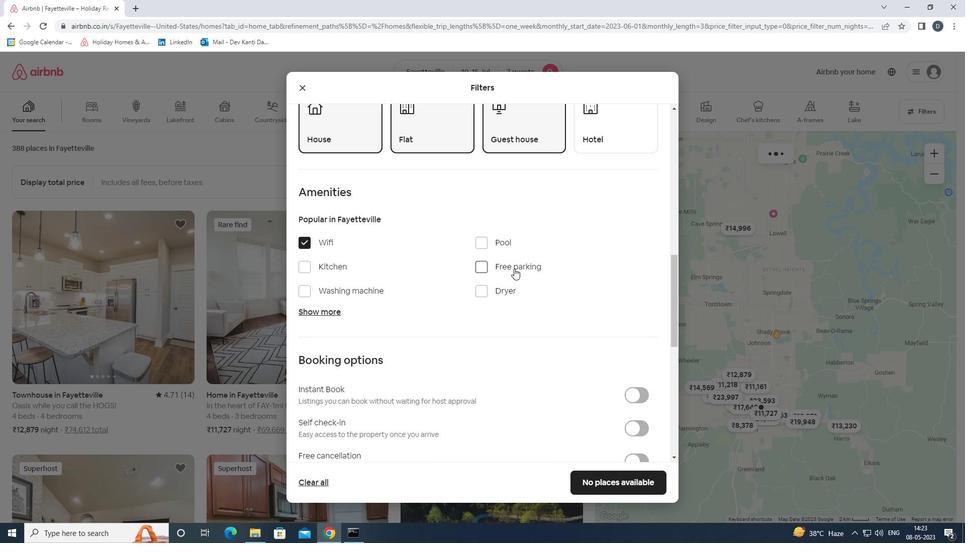 
Action: Mouse moved to (324, 310)
Screenshot: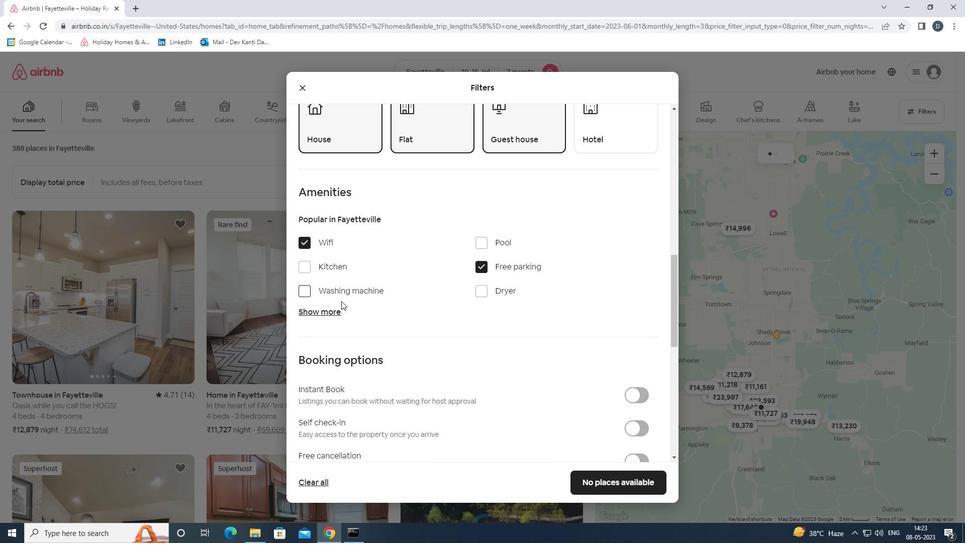 
Action: Mouse pressed left at (324, 310)
Screenshot: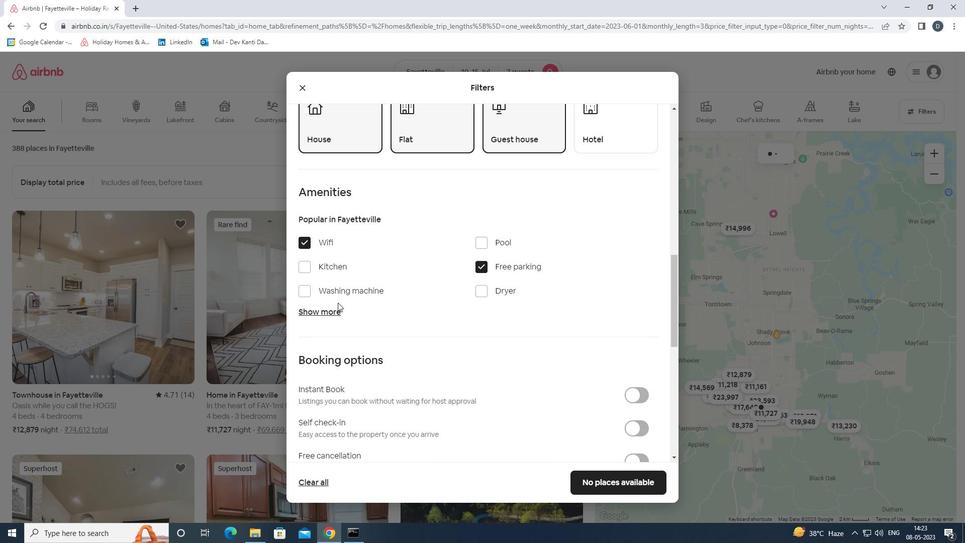 
Action: Mouse moved to (485, 371)
Screenshot: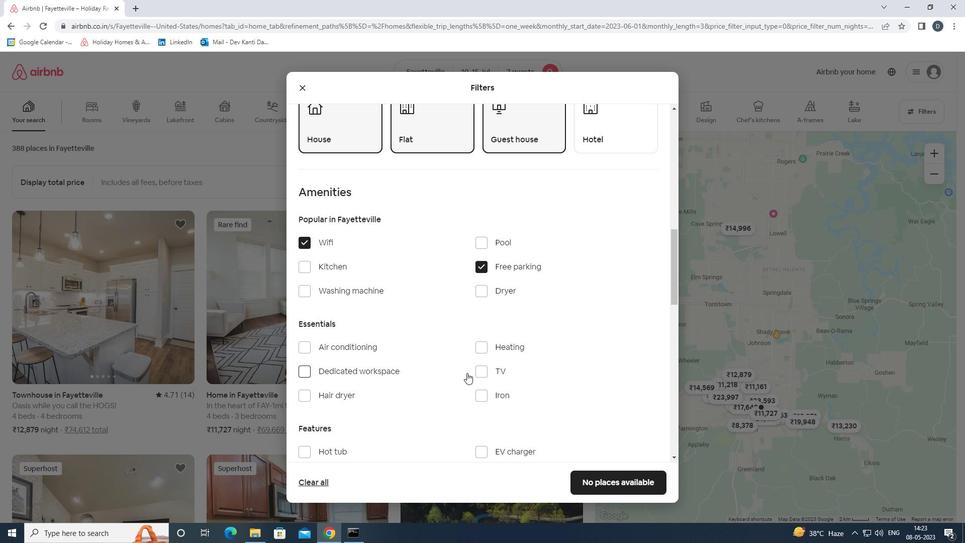 
Action: Mouse pressed left at (485, 371)
Screenshot: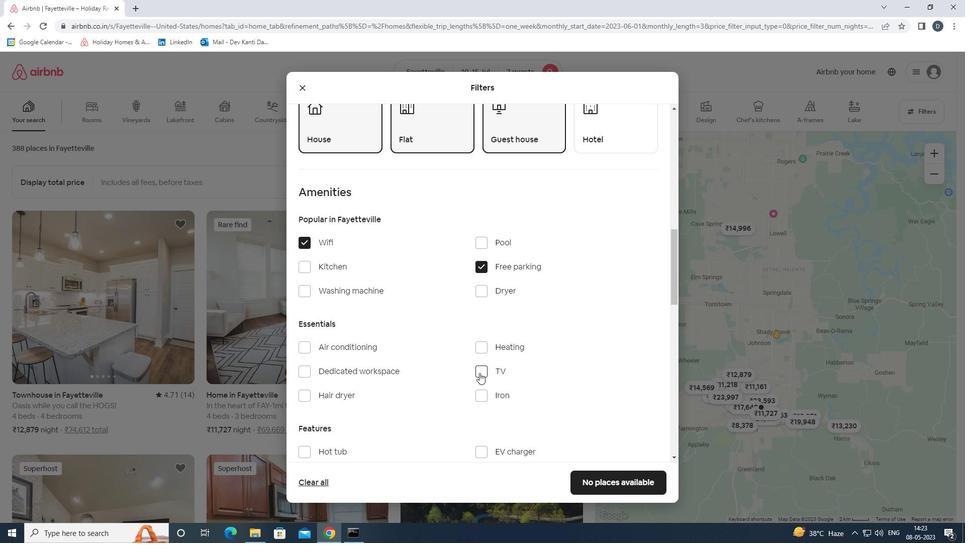 
Action: Mouse moved to (485, 371)
Screenshot: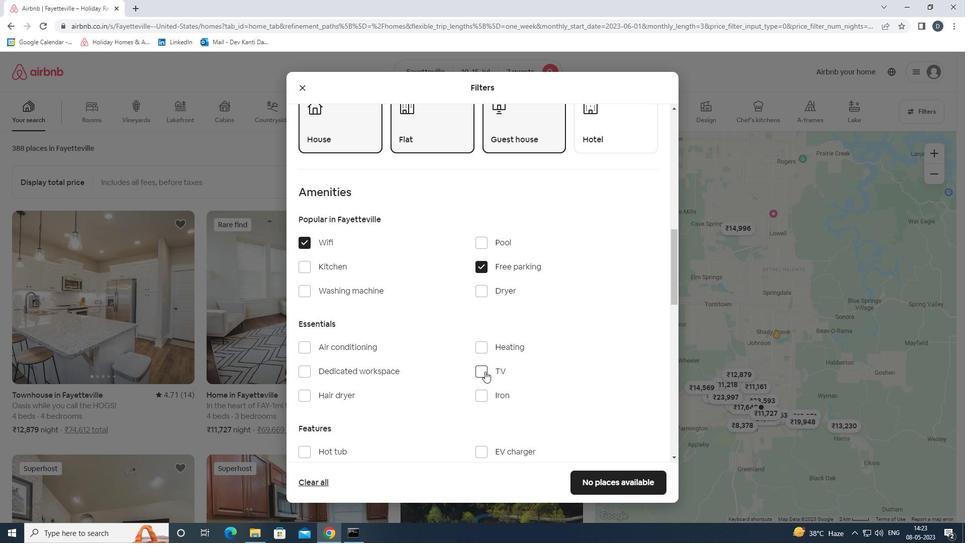 
Action: Mouse scrolled (485, 370) with delta (0, 0)
Screenshot: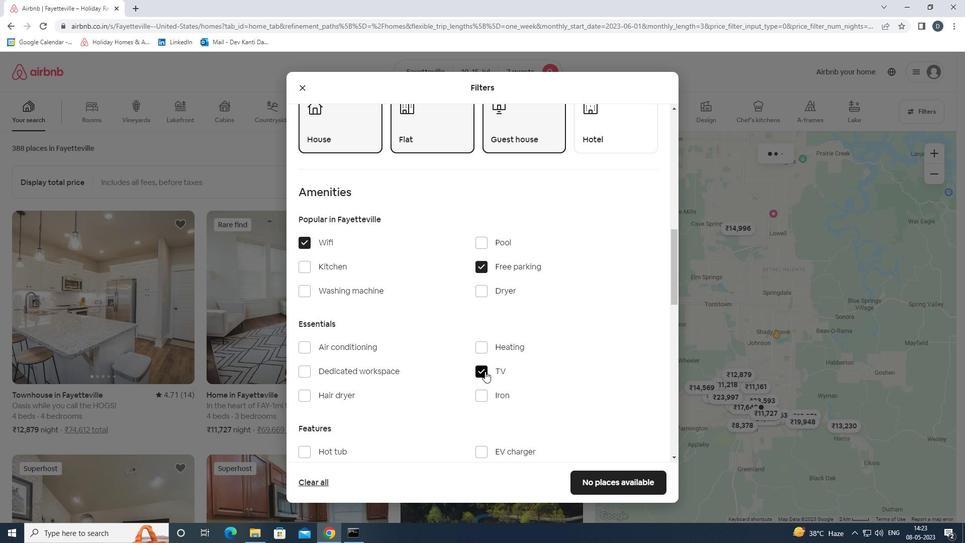 
Action: Mouse scrolled (485, 370) with delta (0, 0)
Screenshot: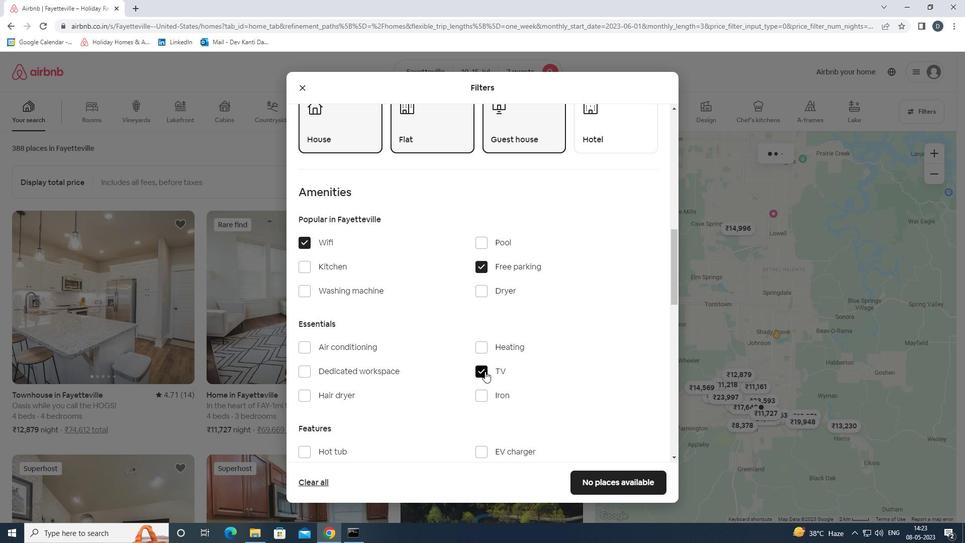 
Action: Mouse scrolled (485, 370) with delta (0, 0)
Screenshot: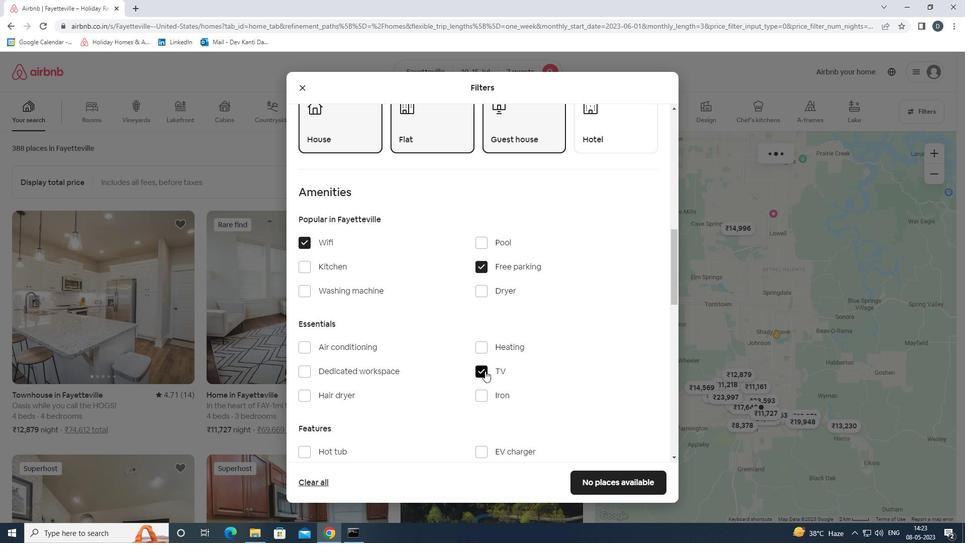 
Action: Mouse moved to (485, 371)
Screenshot: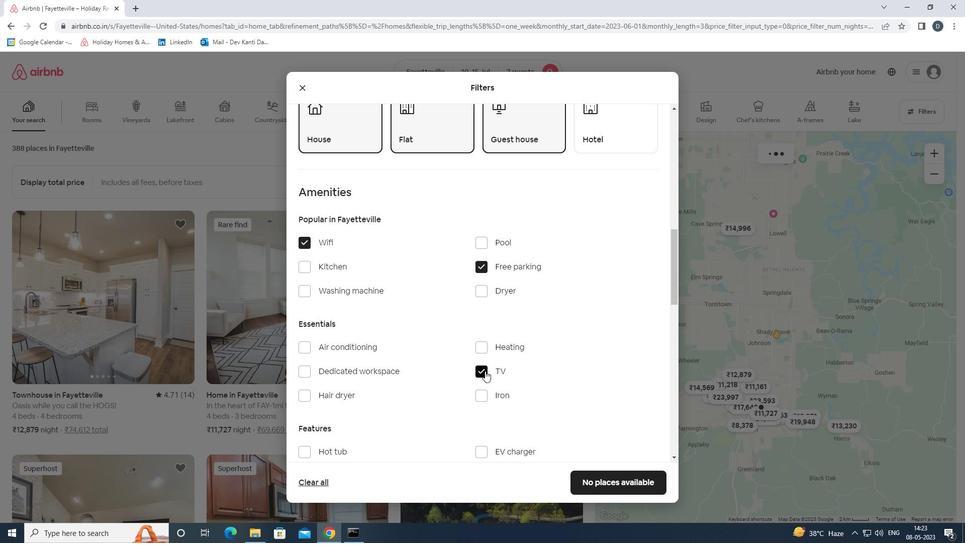 
Action: Mouse scrolled (485, 370) with delta (0, 0)
Screenshot: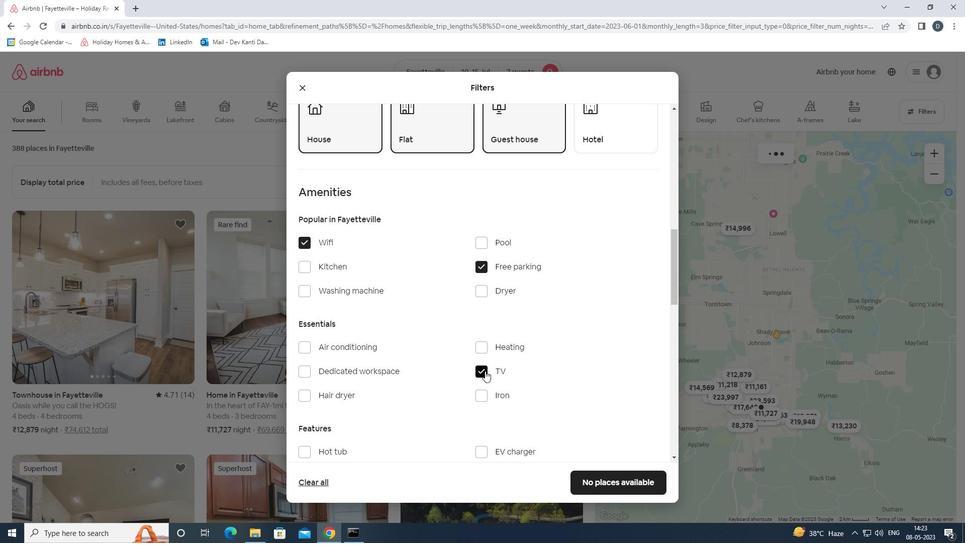 
Action: Mouse moved to (489, 283)
Screenshot: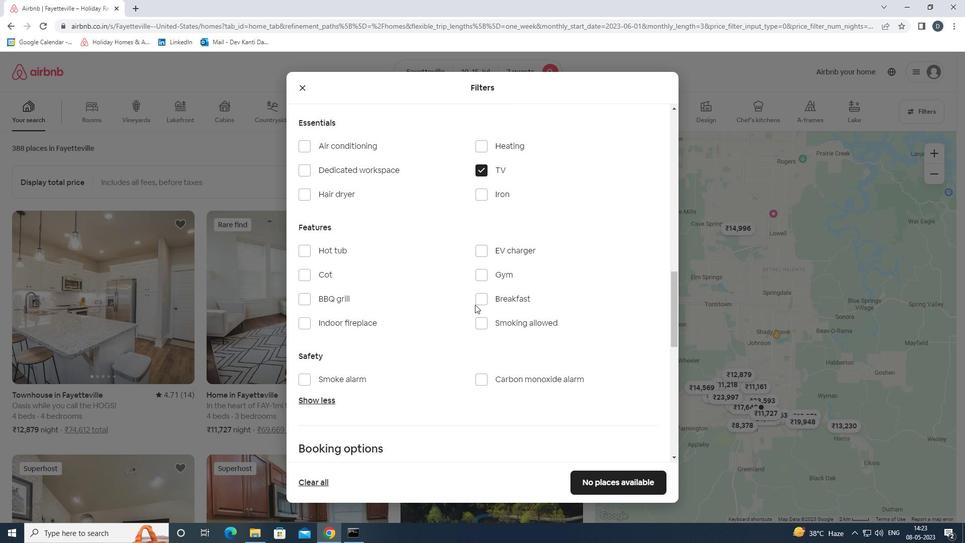 
Action: Mouse pressed left at (489, 283)
Screenshot: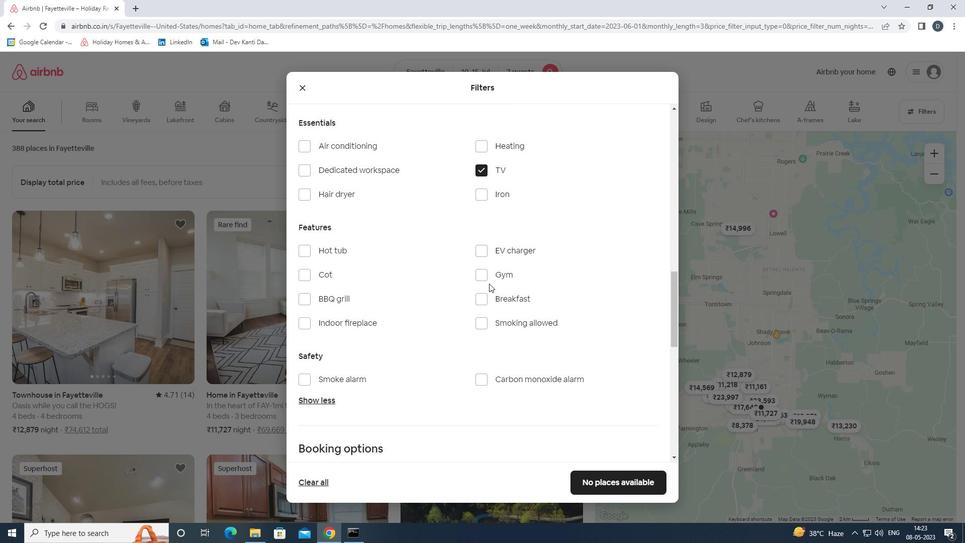 
Action: Mouse moved to (491, 276)
Screenshot: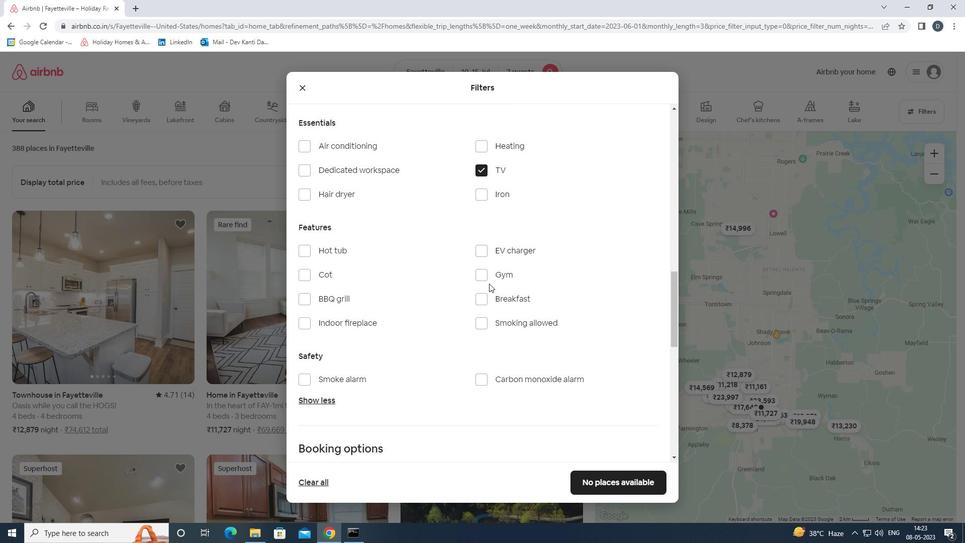 
Action: Mouse pressed left at (491, 276)
Screenshot: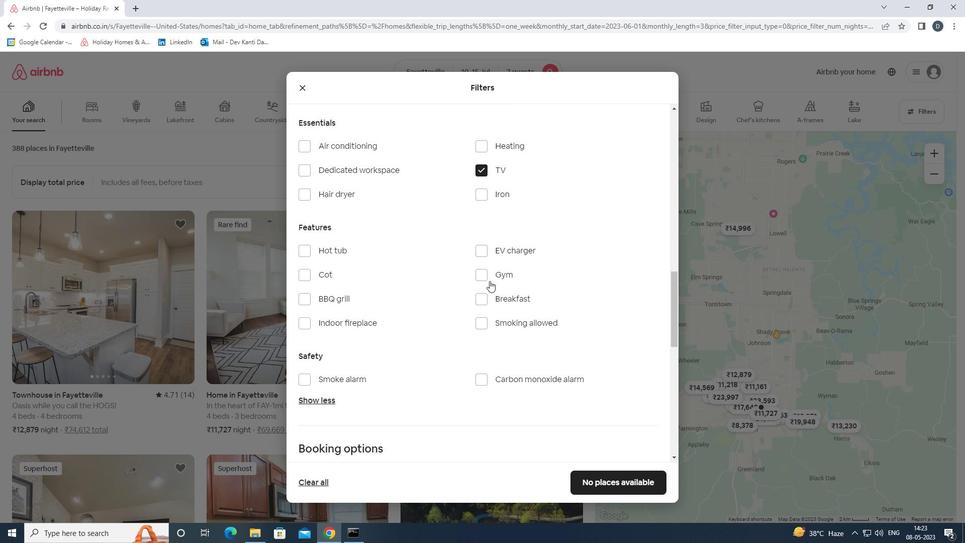 
Action: Mouse moved to (498, 300)
Screenshot: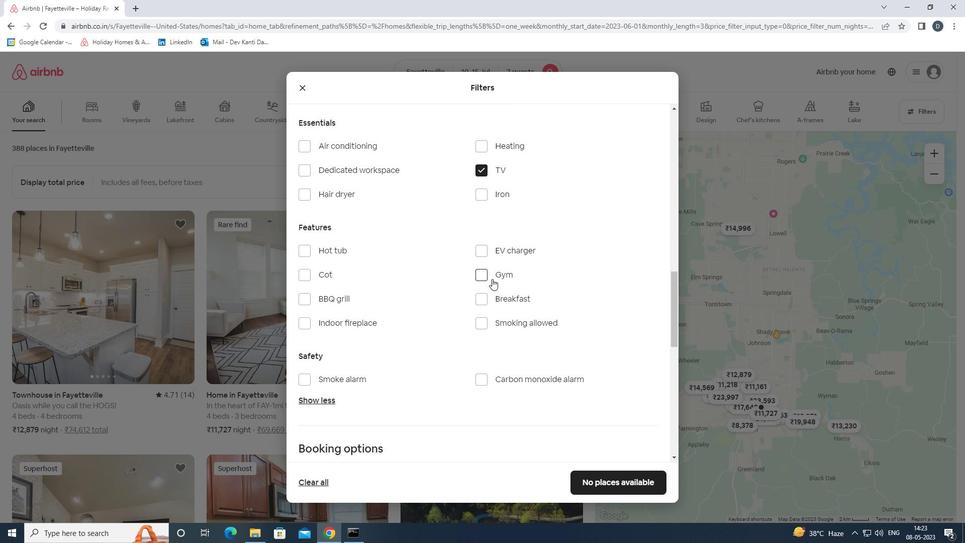 
Action: Mouse pressed left at (498, 300)
Screenshot: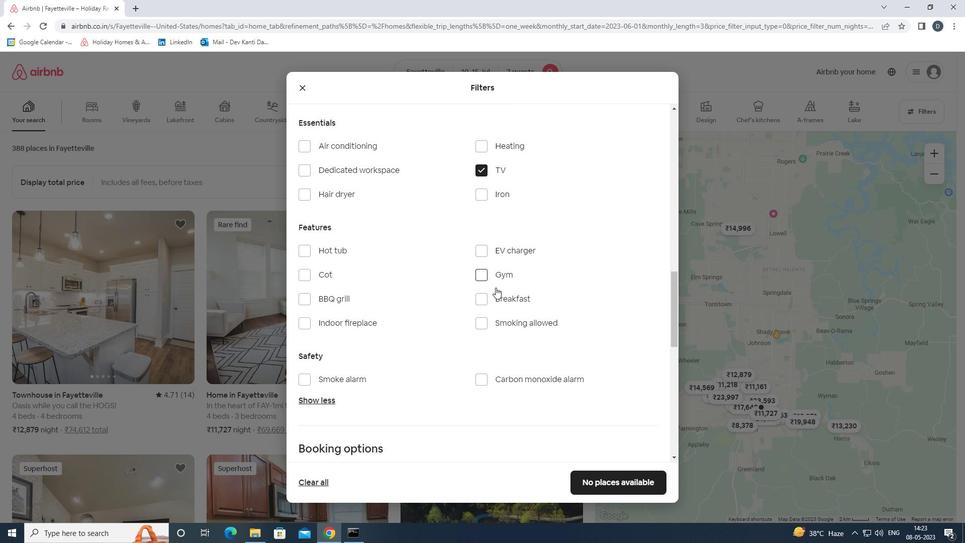 
Action: Mouse scrolled (498, 299) with delta (0, 0)
Screenshot: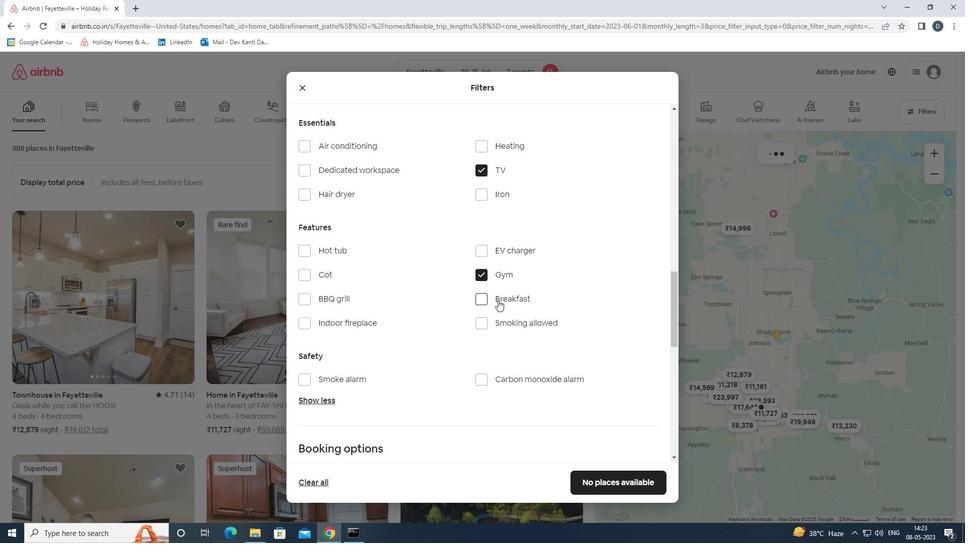 
Action: Mouse scrolled (498, 299) with delta (0, 0)
Screenshot: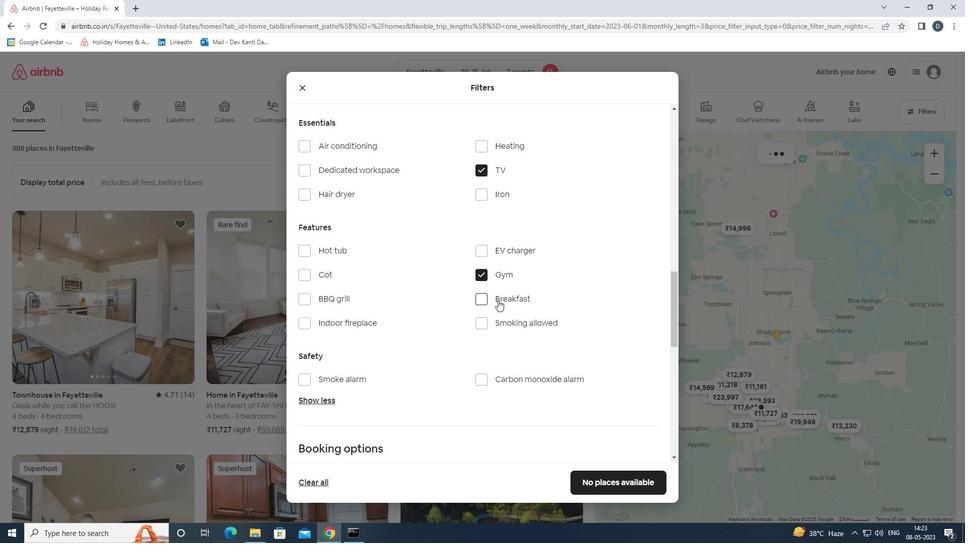 
Action: Mouse moved to (498, 301)
Screenshot: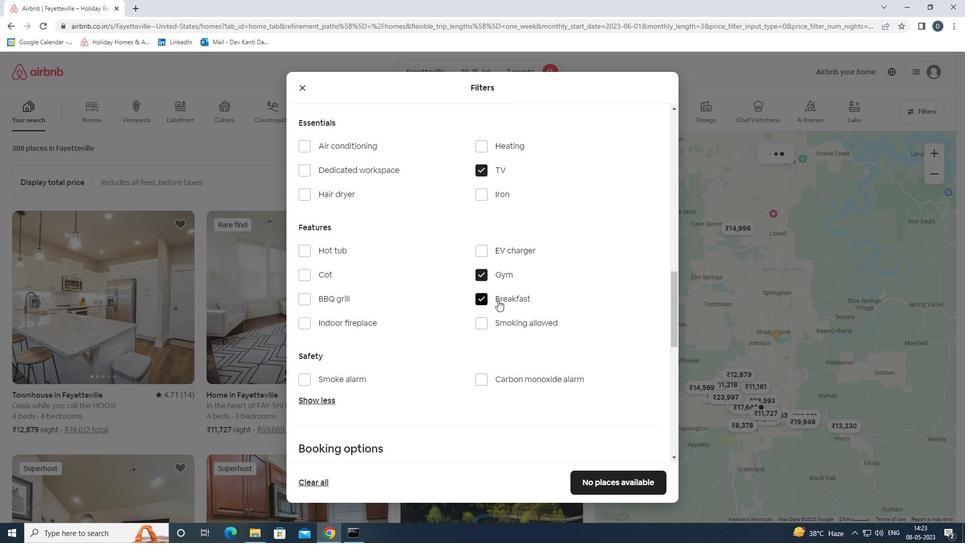 
Action: Mouse scrolled (498, 301) with delta (0, 0)
Screenshot: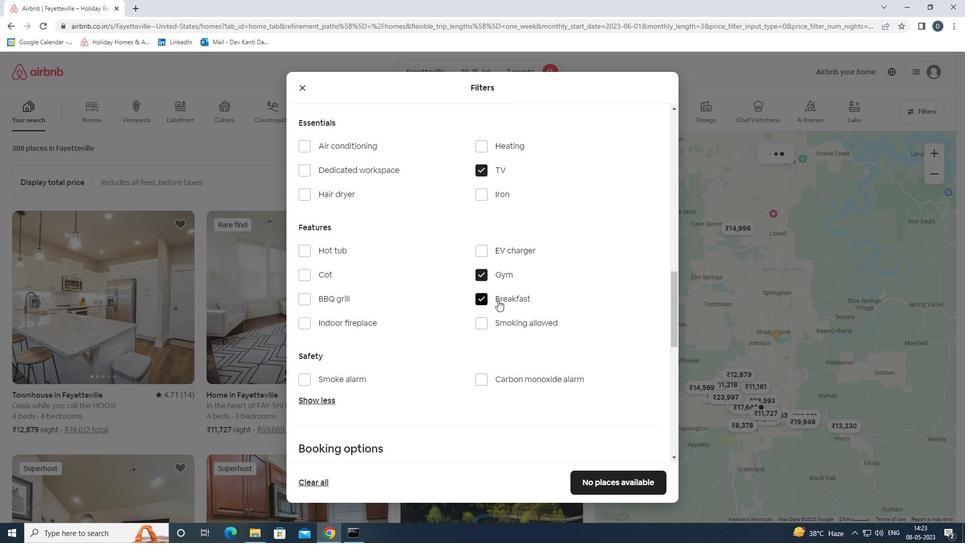 
Action: Mouse moved to (501, 303)
Screenshot: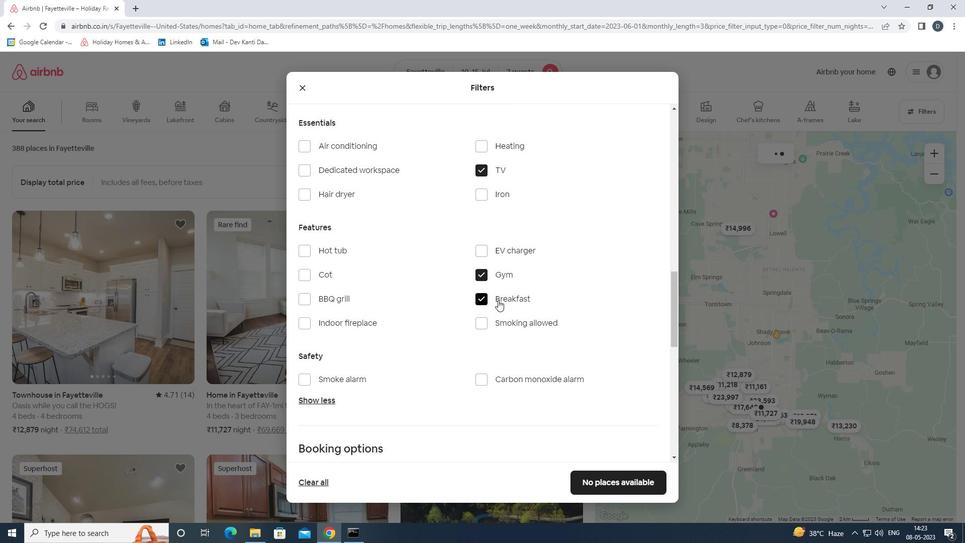 
Action: Mouse scrolled (501, 303) with delta (0, 0)
Screenshot: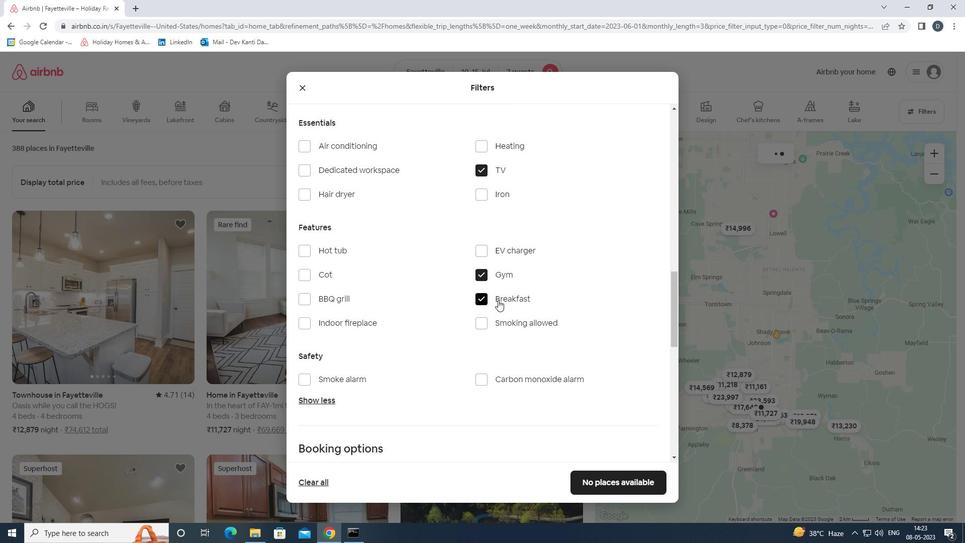 
Action: Mouse moved to (567, 307)
Screenshot: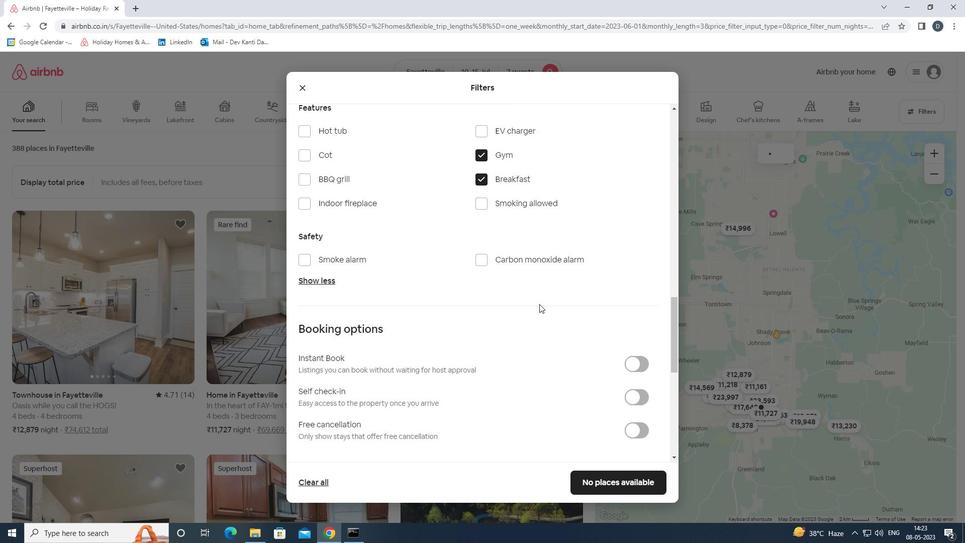 
Action: Mouse scrolled (567, 307) with delta (0, 0)
Screenshot: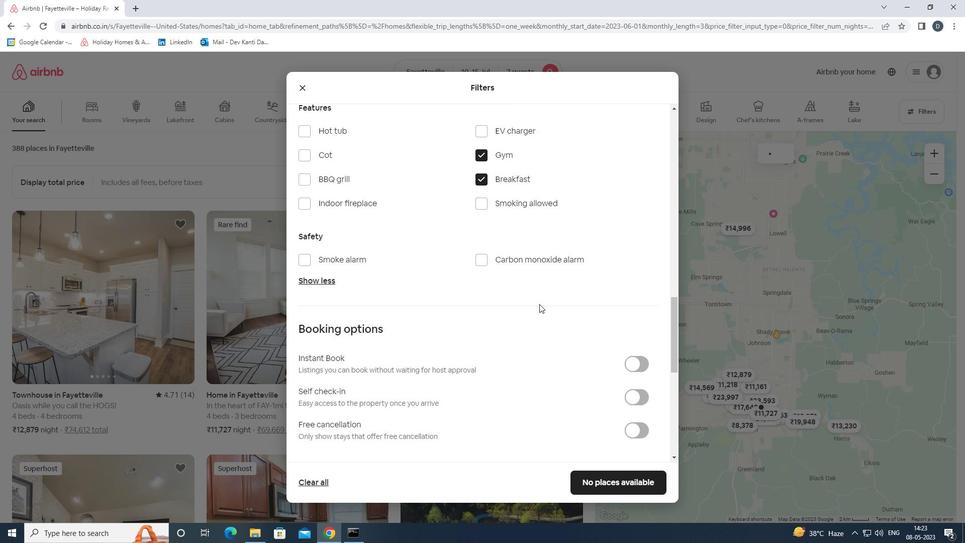 
Action: Mouse moved to (642, 261)
Screenshot: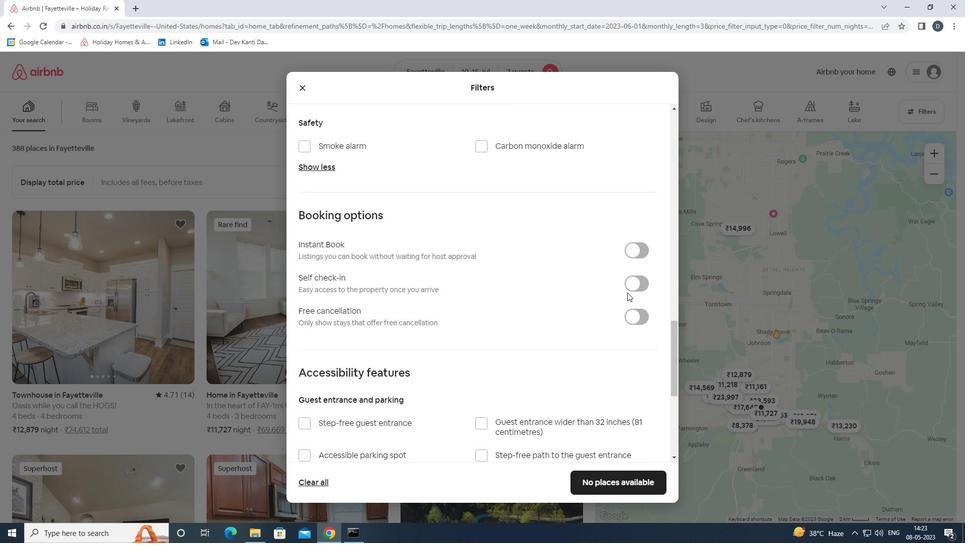 
Action: Mouse pressed left at (642, 261)
Screenshot: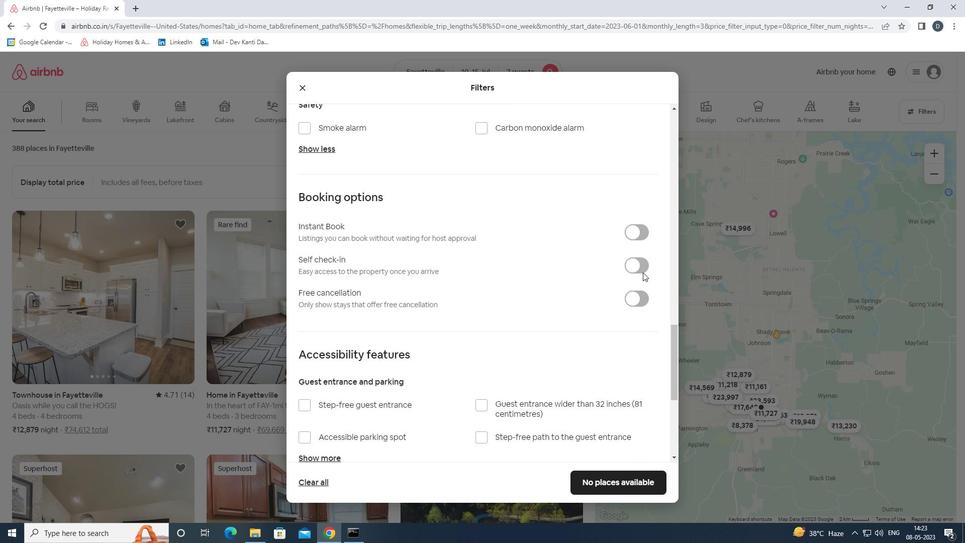 
Action: Mouse moved to (624, 267)
Screenshot: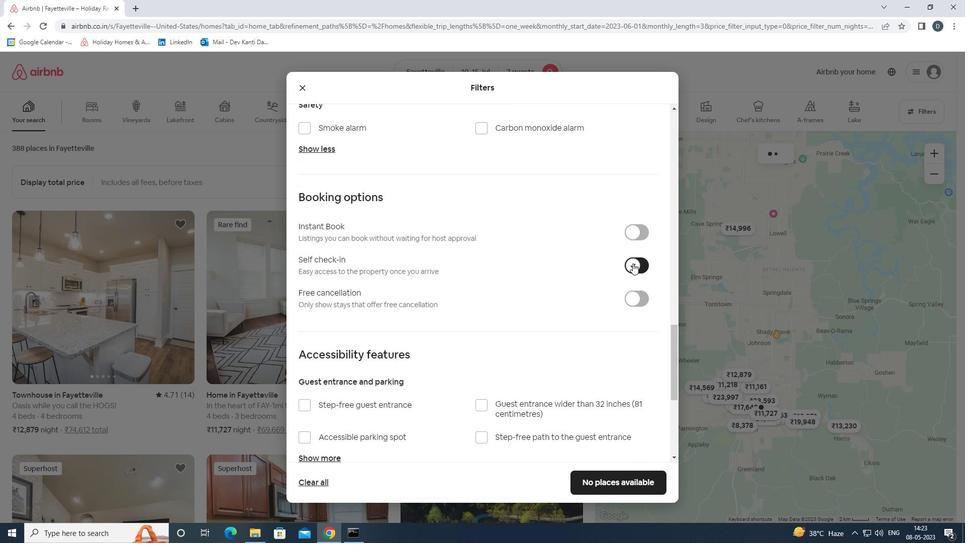 
Action: Mouse scrolled (624, 267) with delta (0, 0)
Screenshot: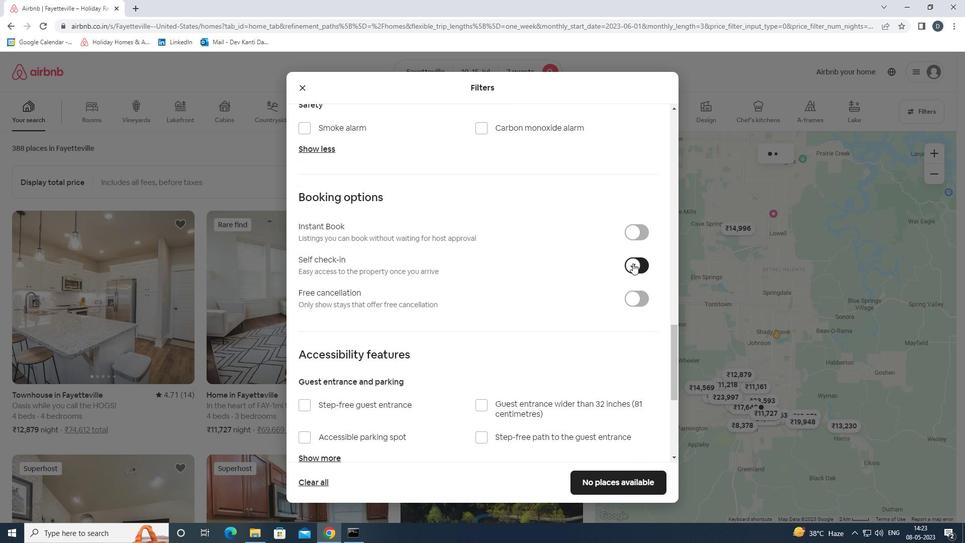 
Action: Mouse scrolled (624, 267) with delta (0, 0)
Screenshot: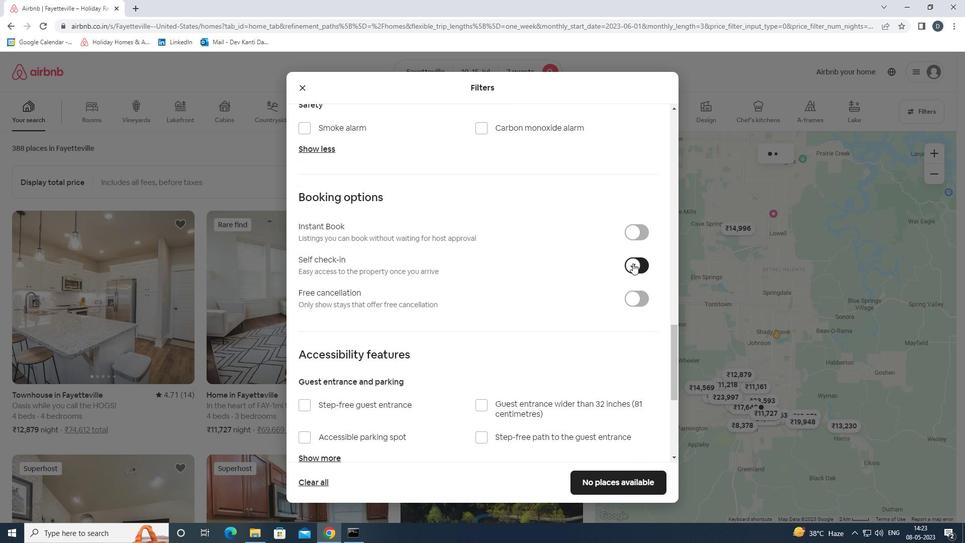 
Action: Mouse scrolled (624, 267) with delta (0, 0)
Screenshot: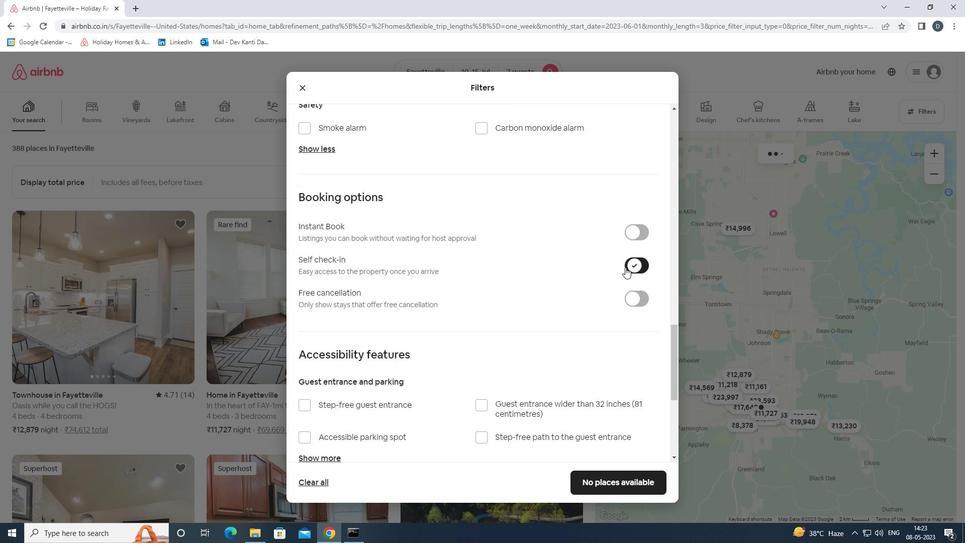
Action: Mouse scrolled (624, 267) with delta (0, 0)
Screenshot: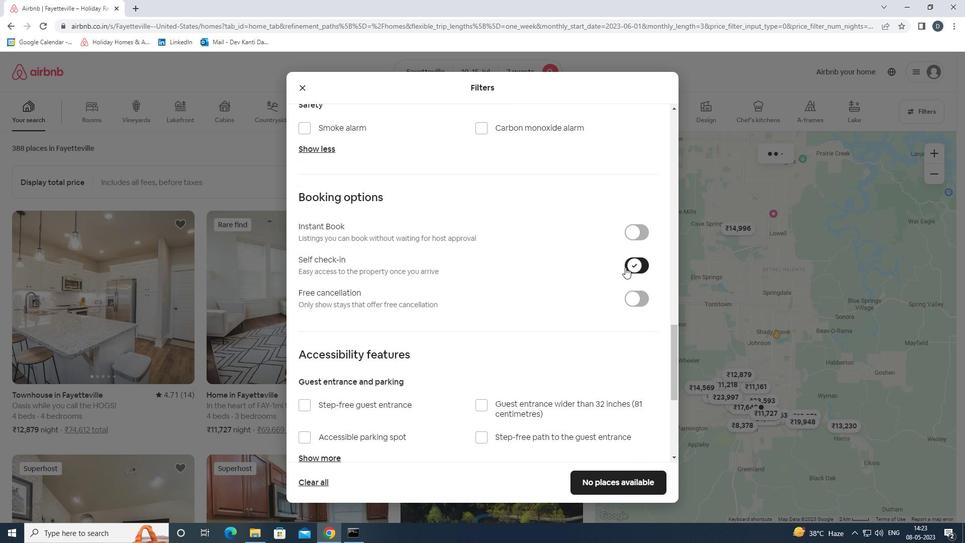 
Action: Mouse scrolled (624, 267) with delta (0, 0)
Screenshot: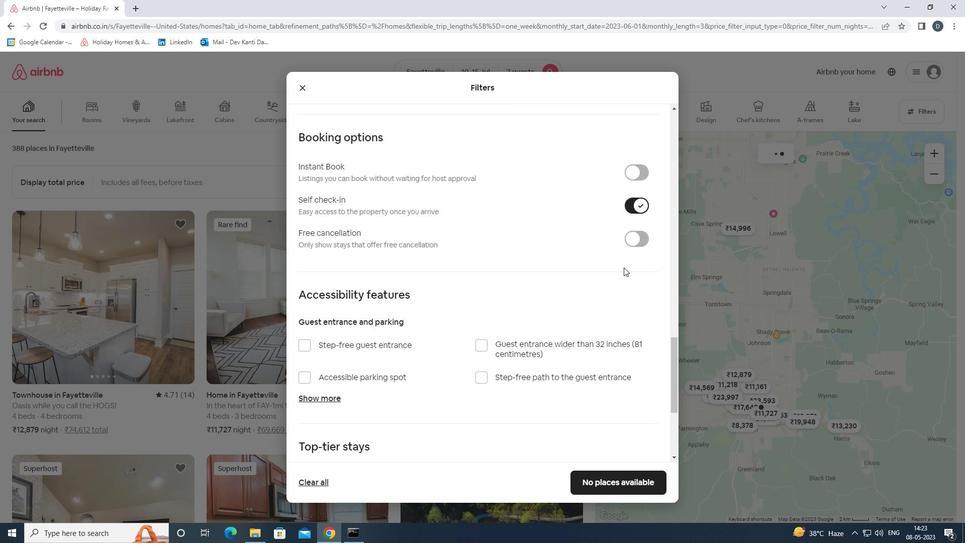 
Action: Mouse scrolled (624, 267) with delta (0, 0)
Screenshot: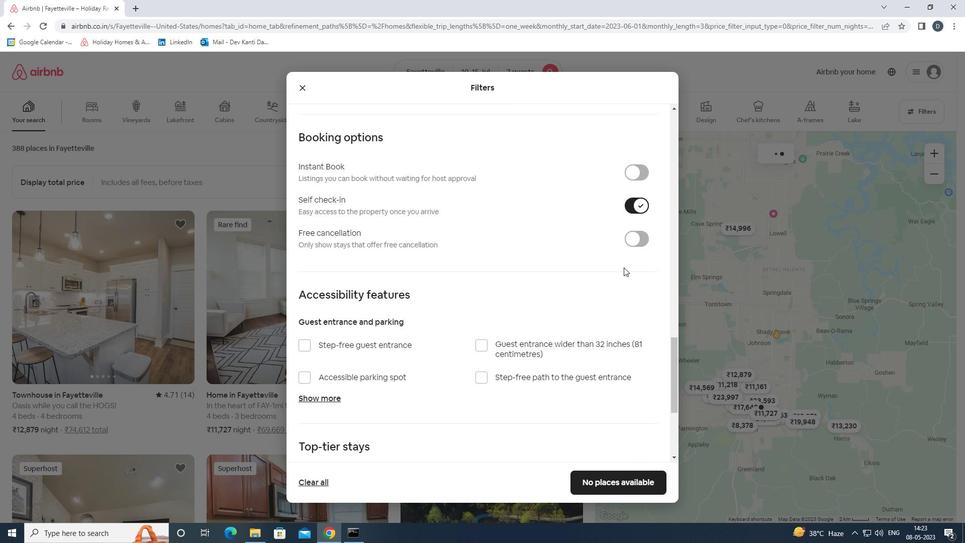 
Action: Mouse scrolled (624, 267) with delta (0, 0)
Screenshot: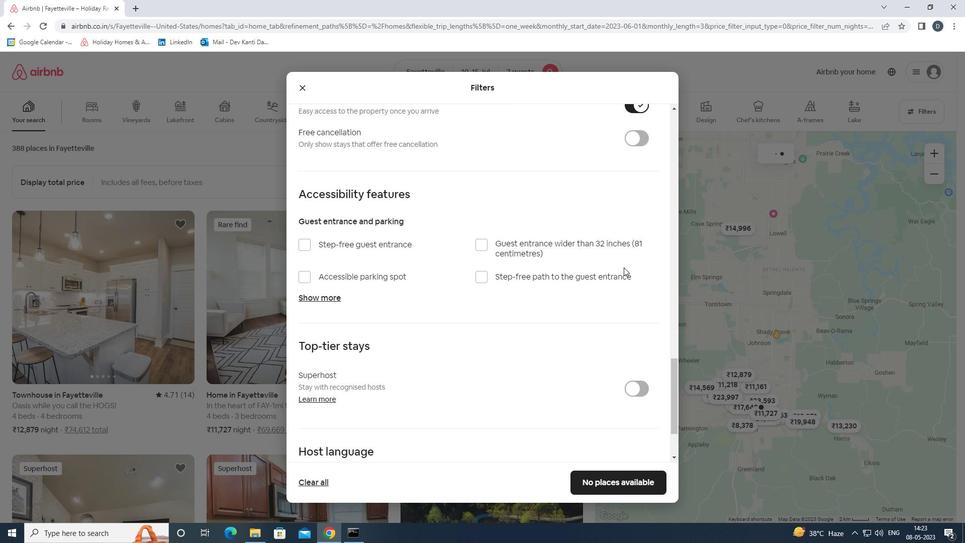 
Action: Mouse moved to (619, 271)
Screenshot: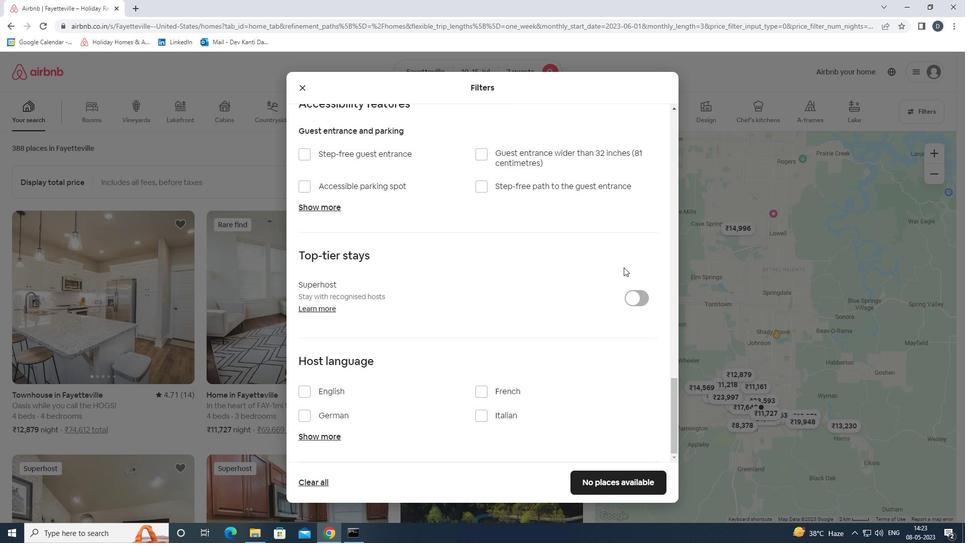 
Action: Mouse scrolled (619, 270) with delta (0, 0)
Screenshot: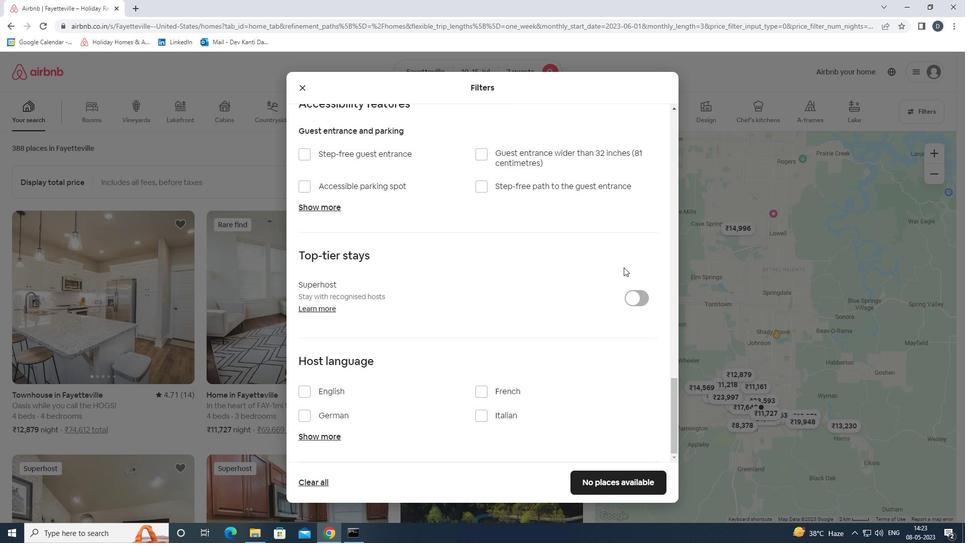 
Action: Mouse moved to (616, 271)
Screenshot: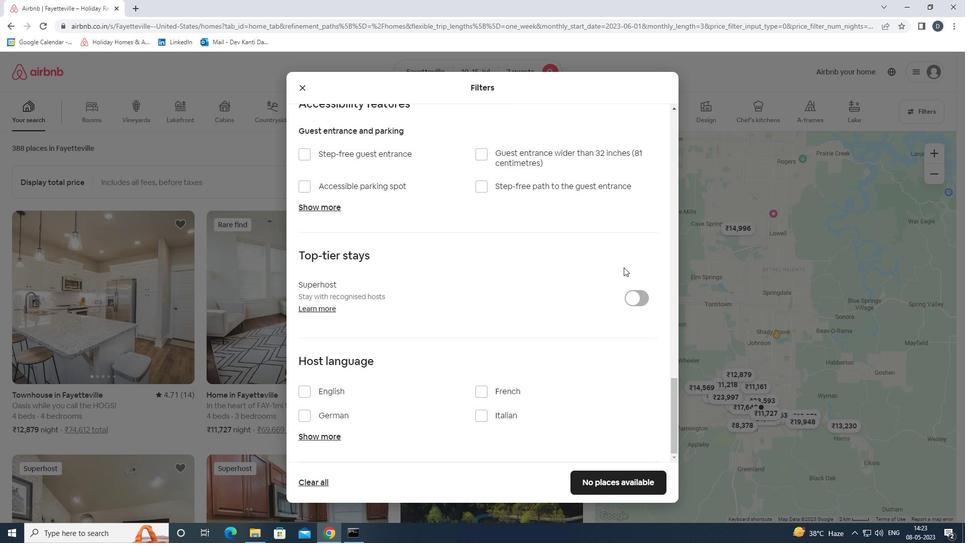 
Action: Mouse scrolled (616, 271) with delta (0, 0)
Screenshot: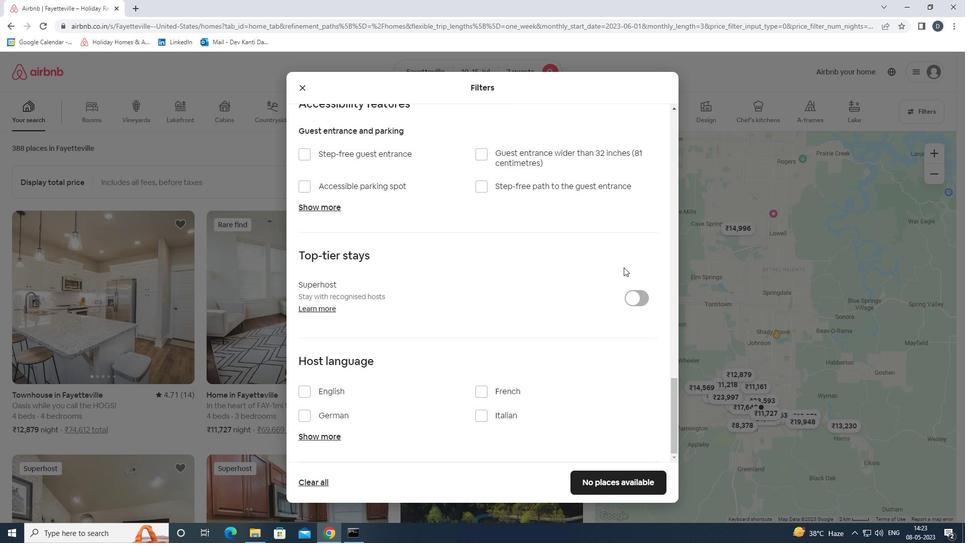 
Action: Mouse moved to (615, 273)
Screenshot: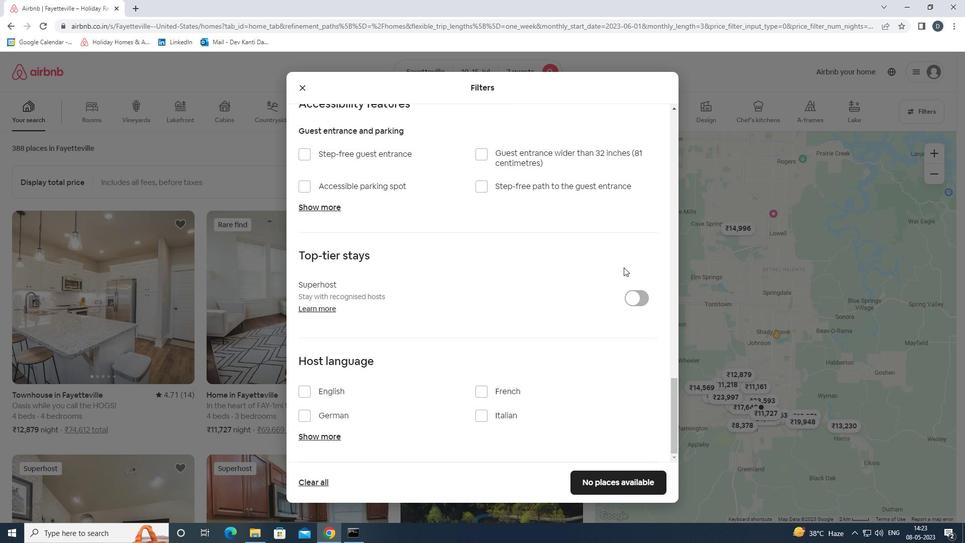 
Action: Mouse scrolled (615, 272) with delta (0, 0)
Screenshot: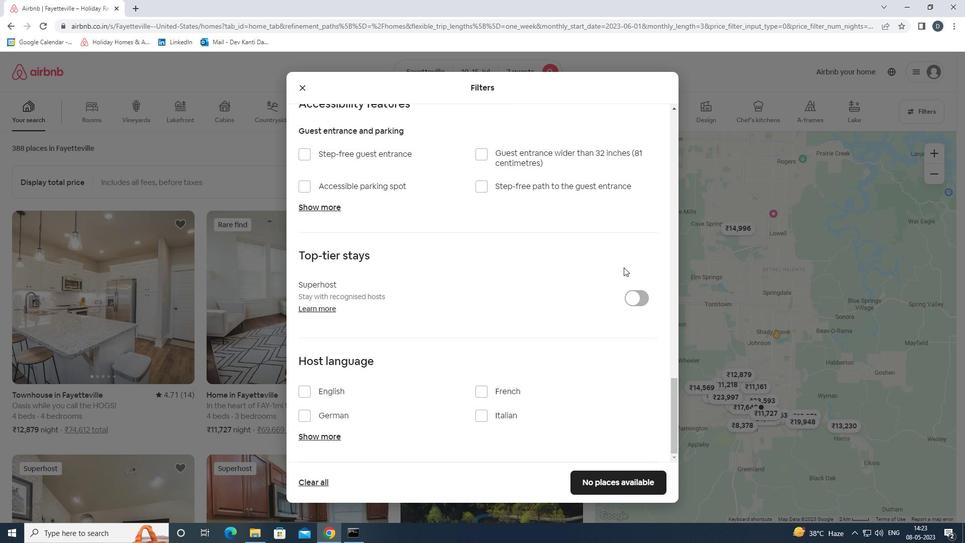 
Action: Mouse moved to (329, 389)
Screenshot: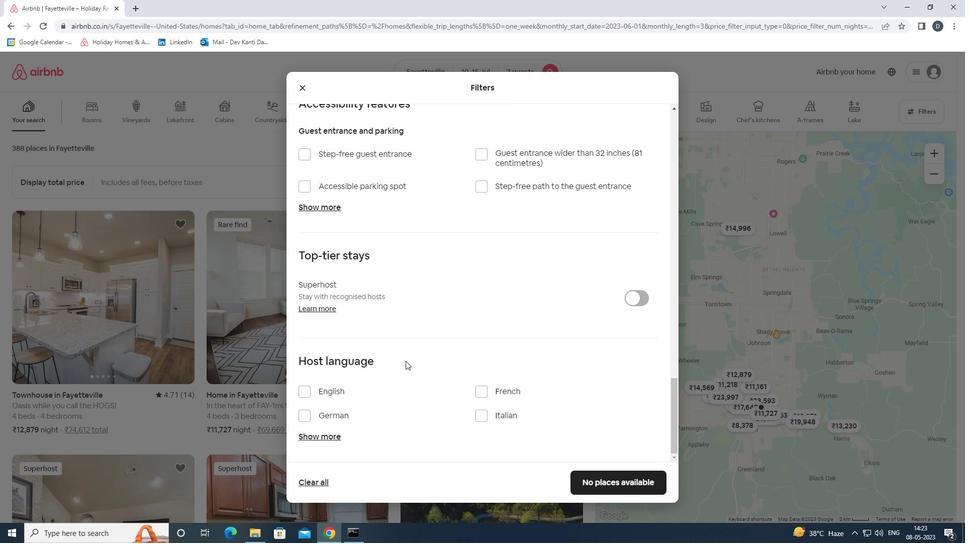 
Action: Mouse pressed left at (329, 389)
Screenshot: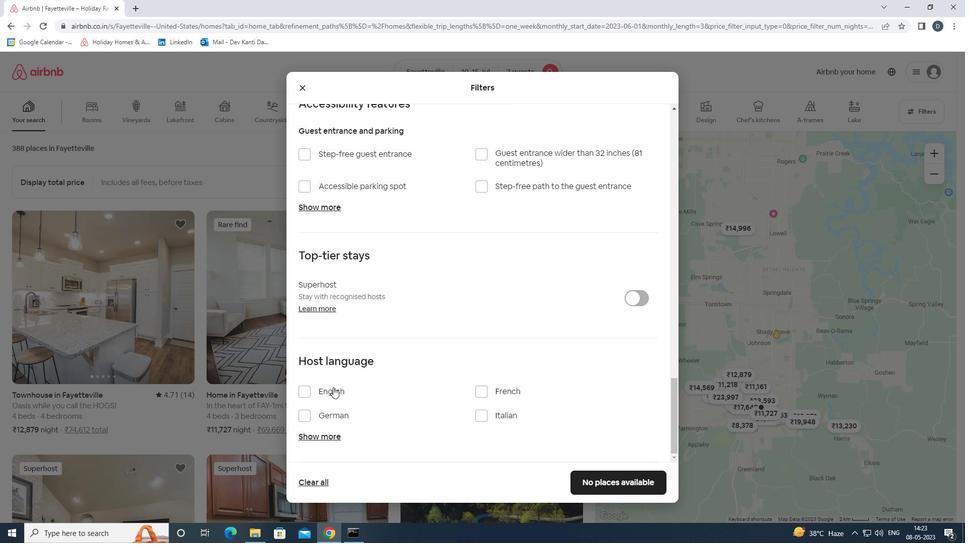
Action: Mouse moved to (600, 475)
Screenshot: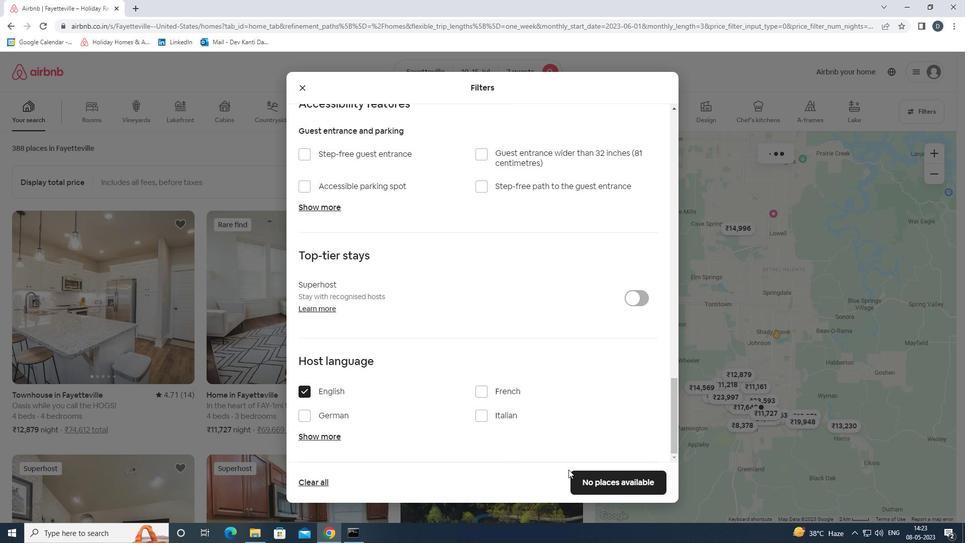 
Action: Mouse pressed left at (600, 475)
Screenshot: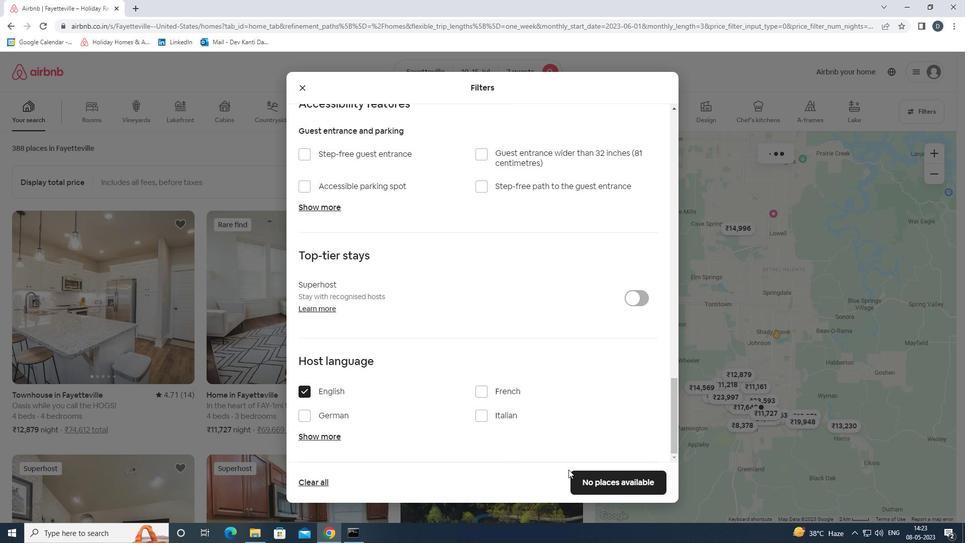 
Action: Mouse moved to (599, 474)
Screenshot: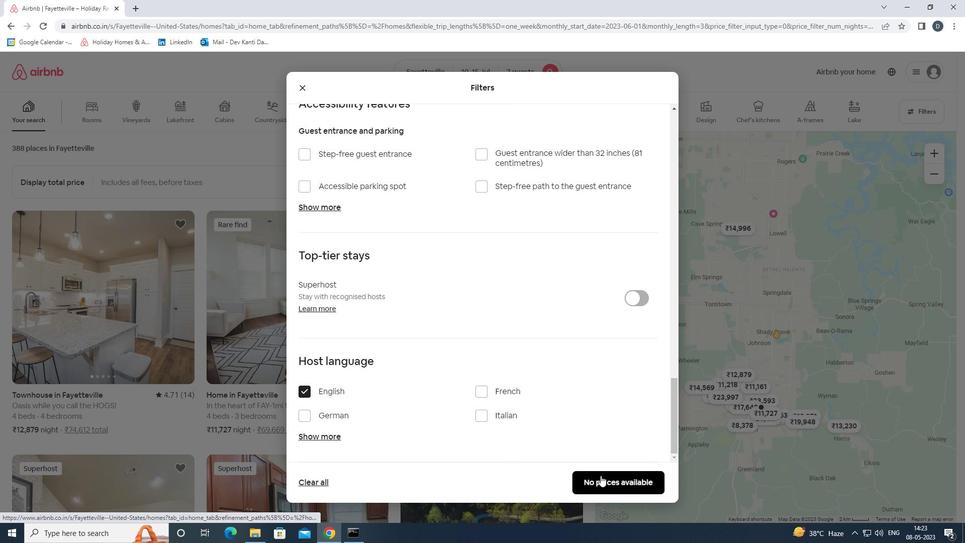 
